 Task: Log work in the project AgileRapid for the issue 'Implement a new cloud-based procurement management system for a company with advanced procurement planning and purchasing features' spent time as '1w 6d 18h 57m' and remaining time as '3w 4d 6h 48m' and add a flag. Now add the issue to the epic 'Customer relationship management (CRM) system upgrade'. Log work in the project AgileRapid for the issue 'Integrate a new voice recognition feature into an existing mobile application to enhance user interaction and hands-free operation' spent time as '3w 5d 10h 42m' and remaining time as '5w 6d 23h 17m' and clone the issue. Now add the issue to the epic 'IT governance improvement'
Action: Mouse moved to (195, 63)
Screenshot: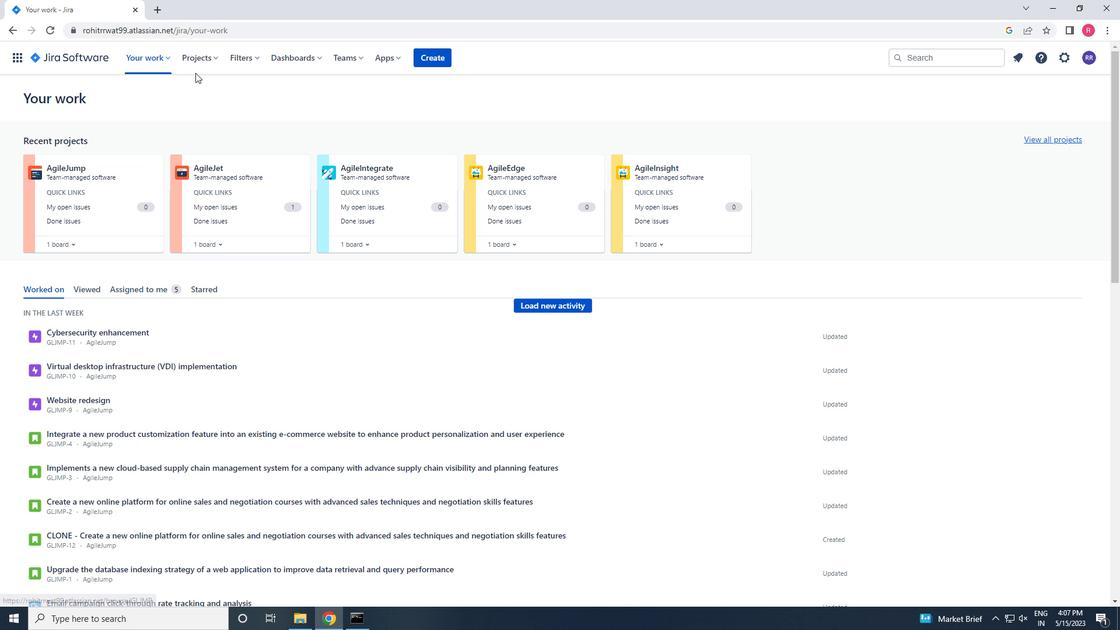 
Action: Mouse pressed left at (195, 63)
Screenshot: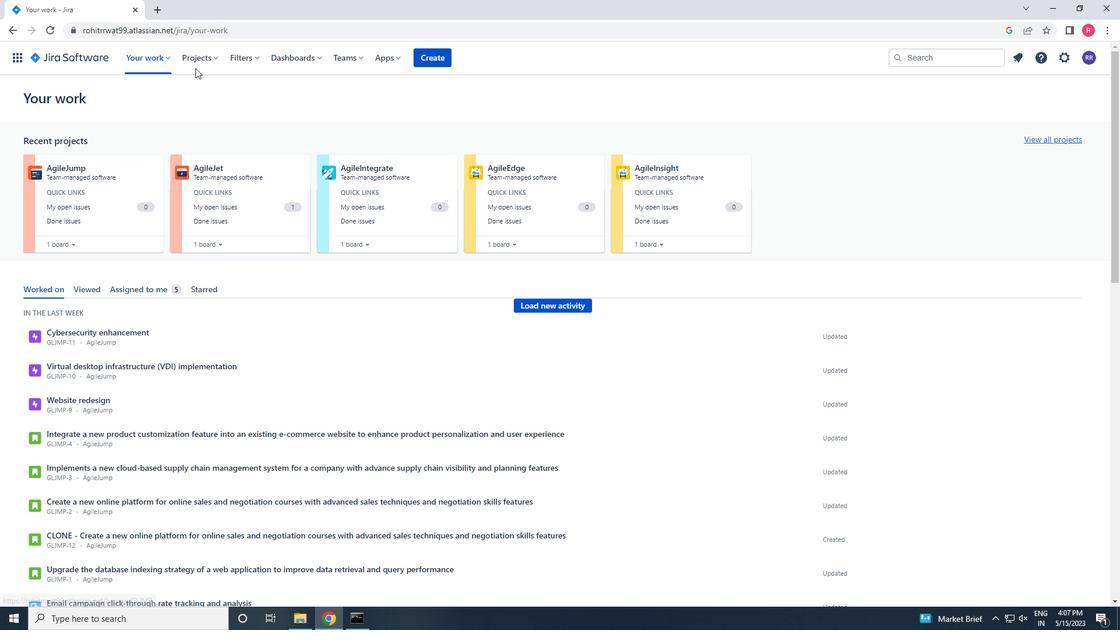 
Action: Mouse moved to (213, 117)
Screenshot: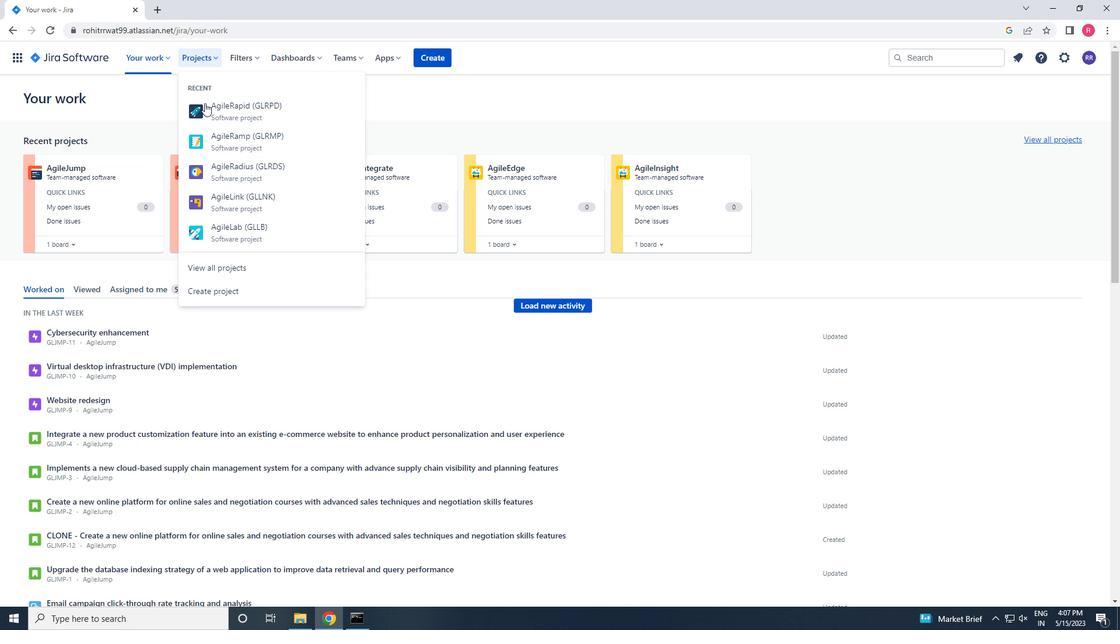
Action: Mouse pressed left at (213, 117)
Screenshot: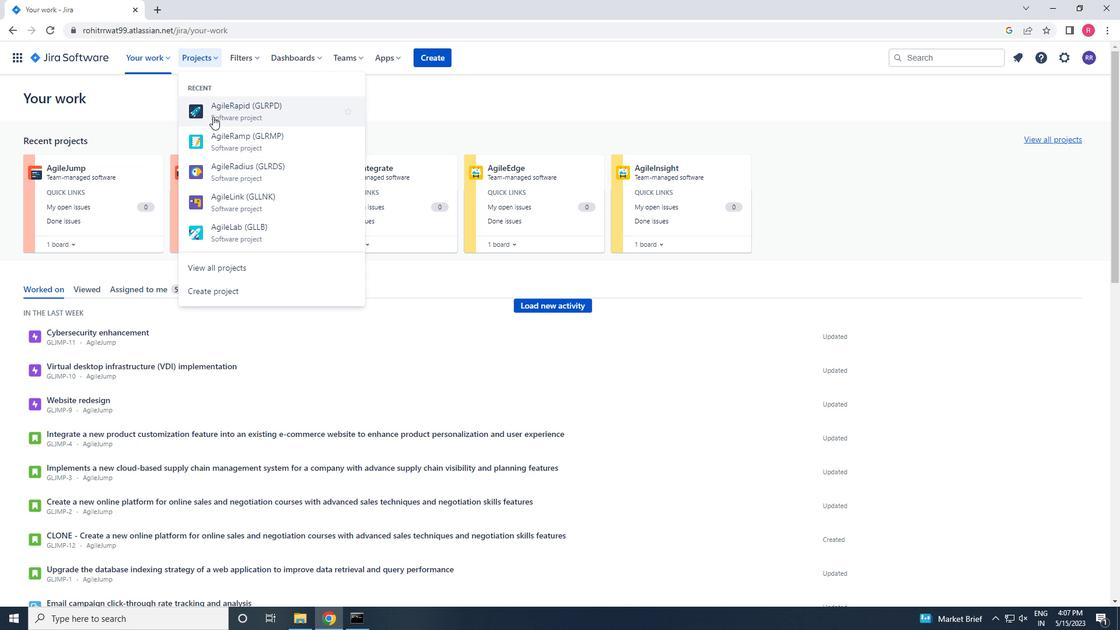 
Action: Mouse moved to (46, 174)
Screenshot: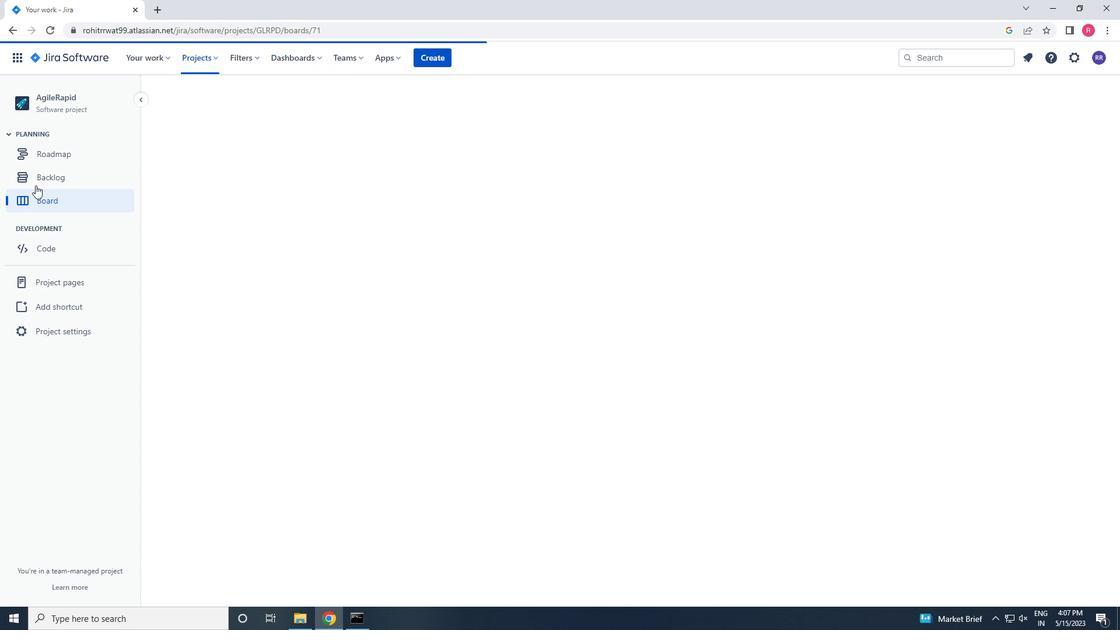 
Action: Mouse pressed left at (46, 174)
Screenshot: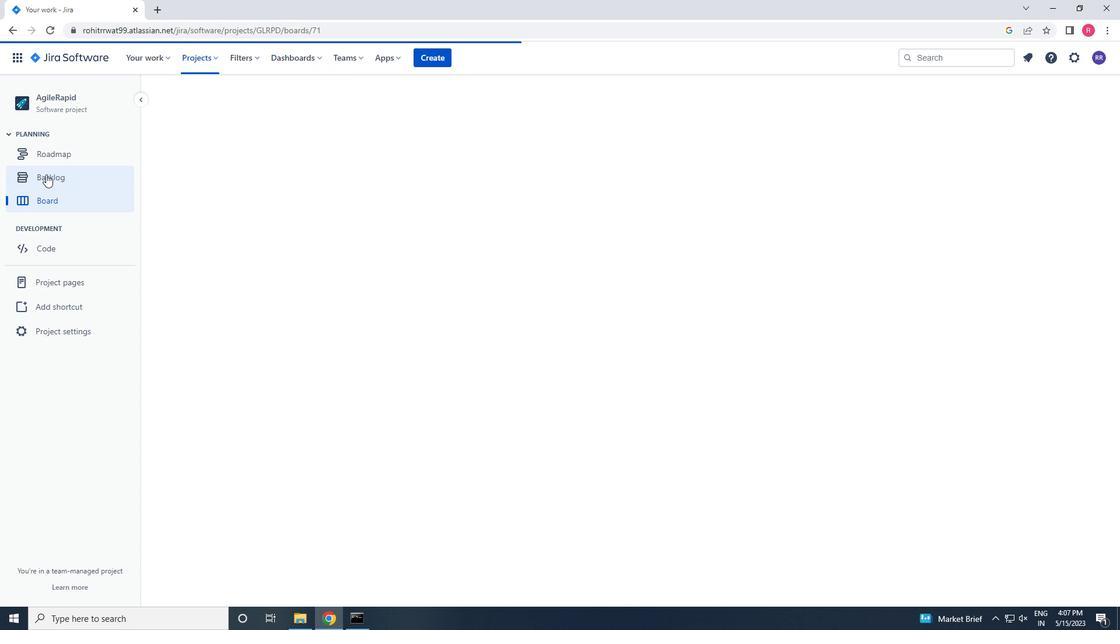 
Action: Mouse moved to (879, 220)
Screenshot: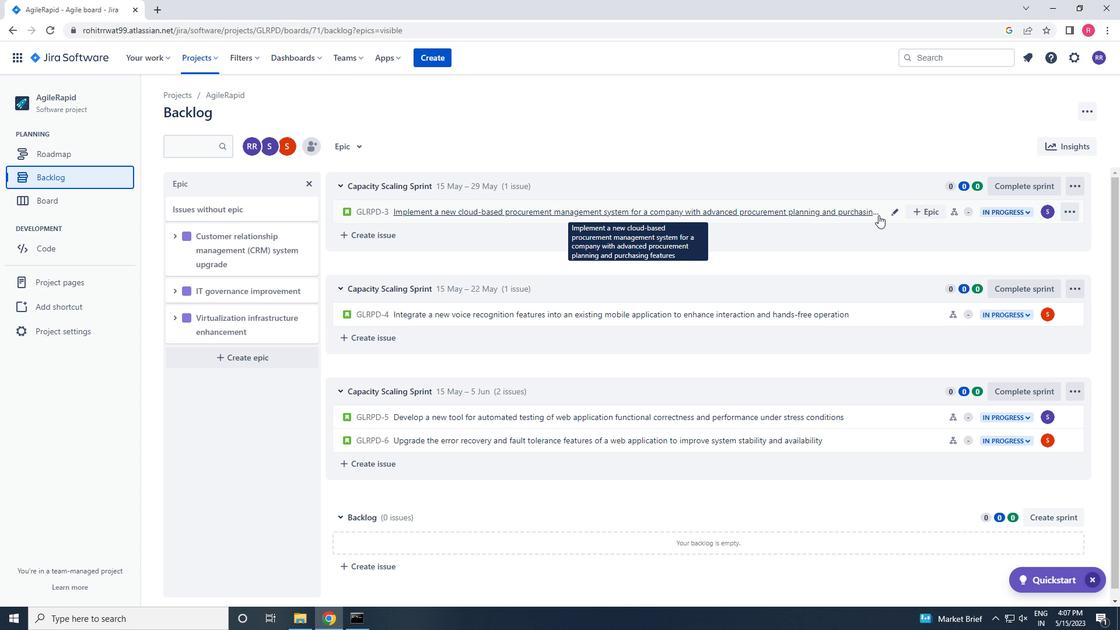 
Action: Mouse pressed left at (879, 220)
Screenshot: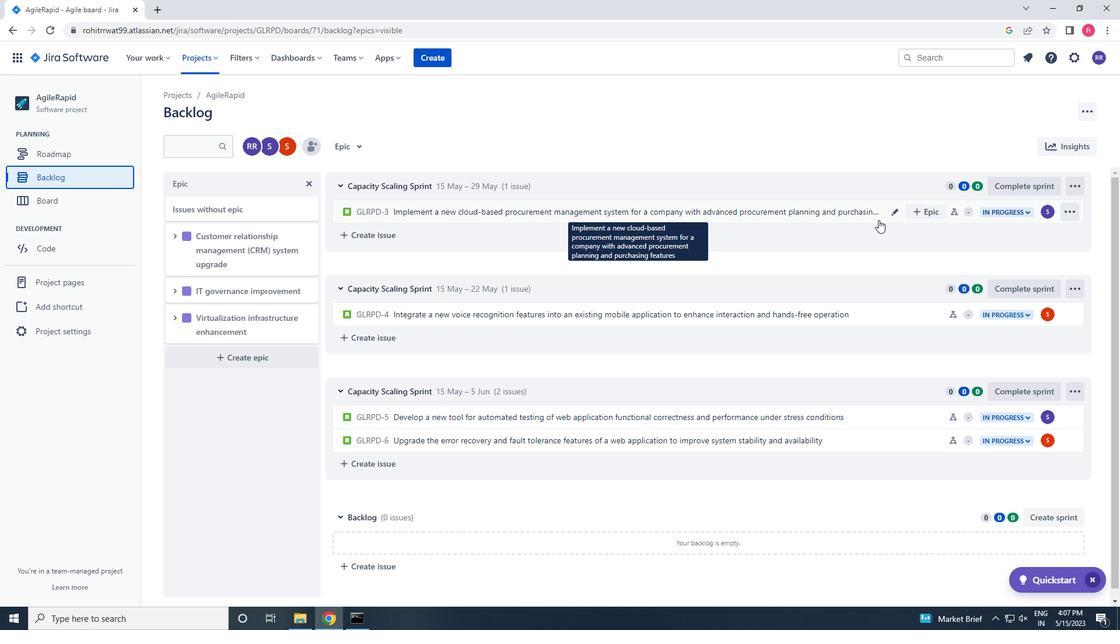 
Action: Mouse moved to (1089, 114)
Screenshot: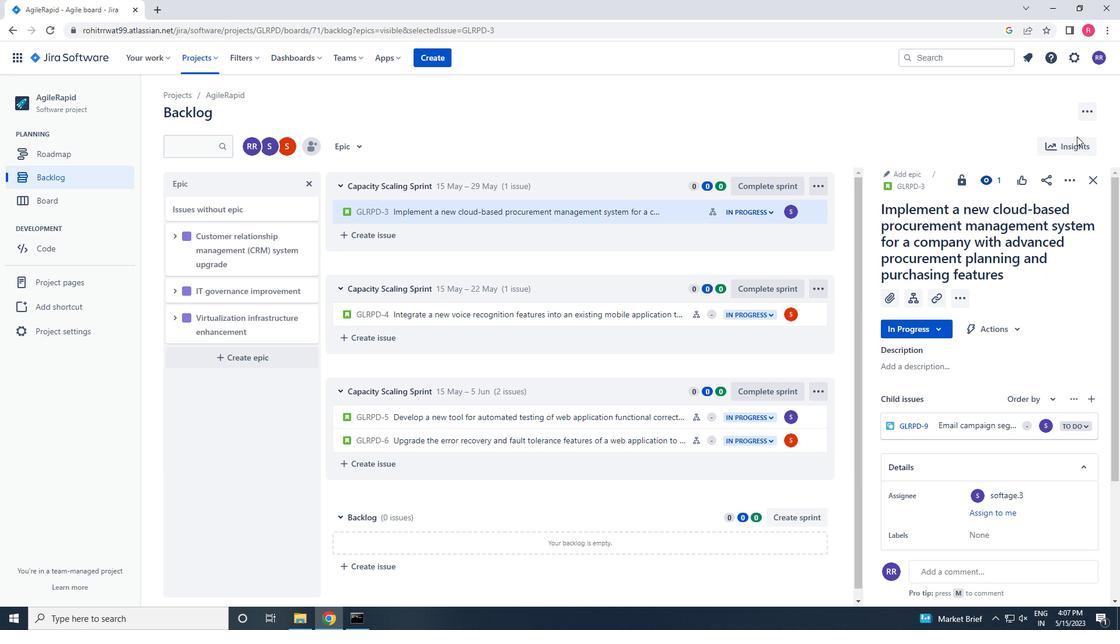 
Action: Mouse pressed left at (1089, 114)
Screenshot: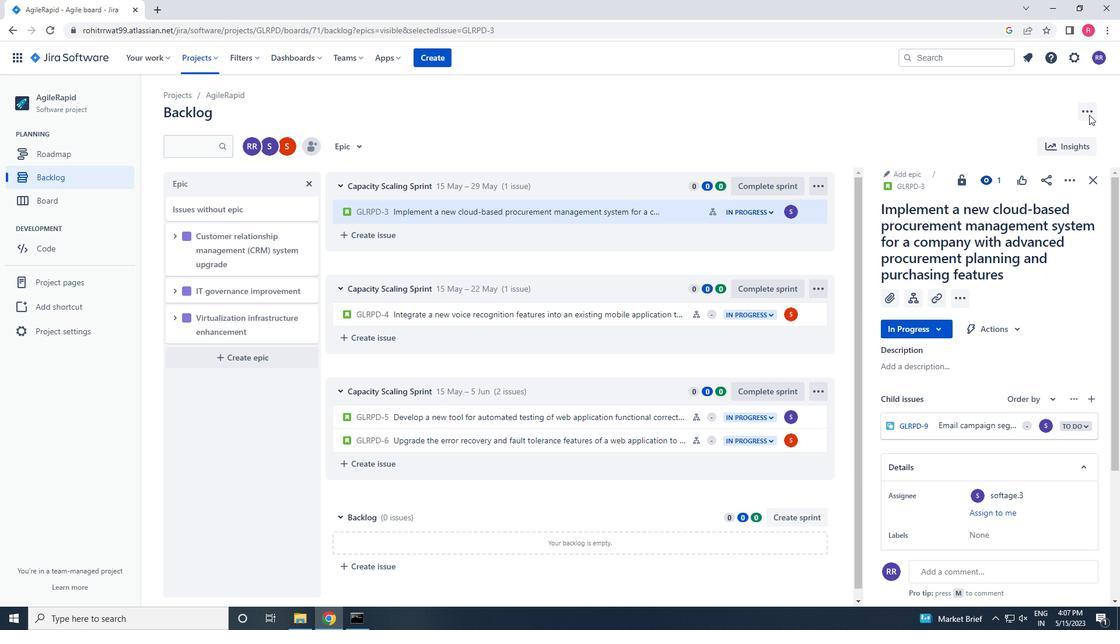 
Action: Mouse moved to (1074, 176)
Screenshot: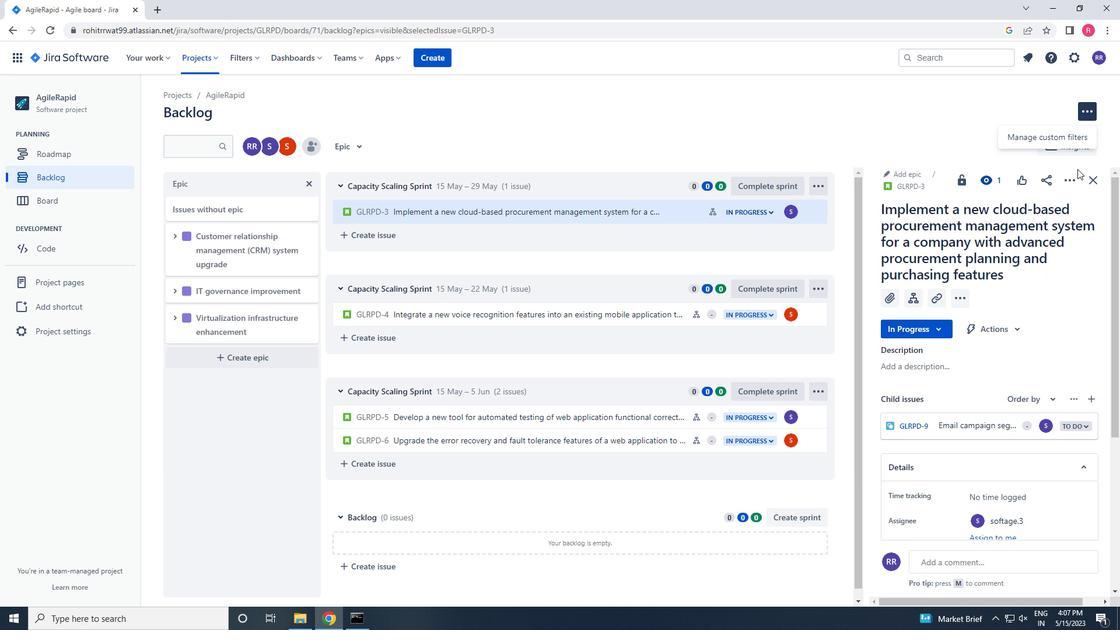 
Action: Mouse pressed left at (1074, 176)
Screenshot: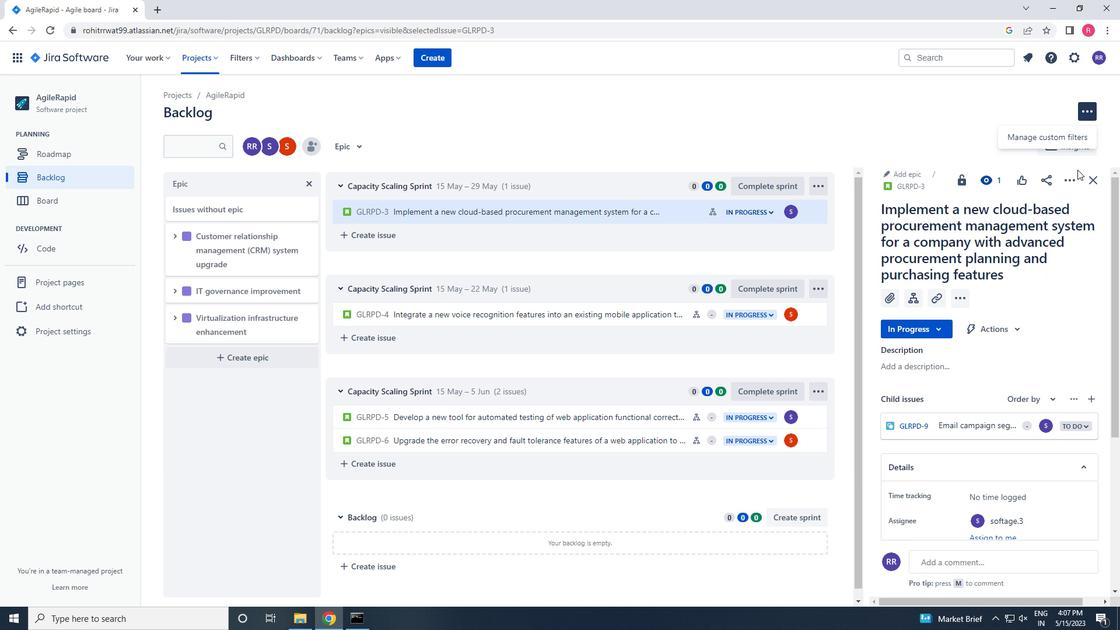 
Action: Mouse moved to (1000, 211)
Screenshot: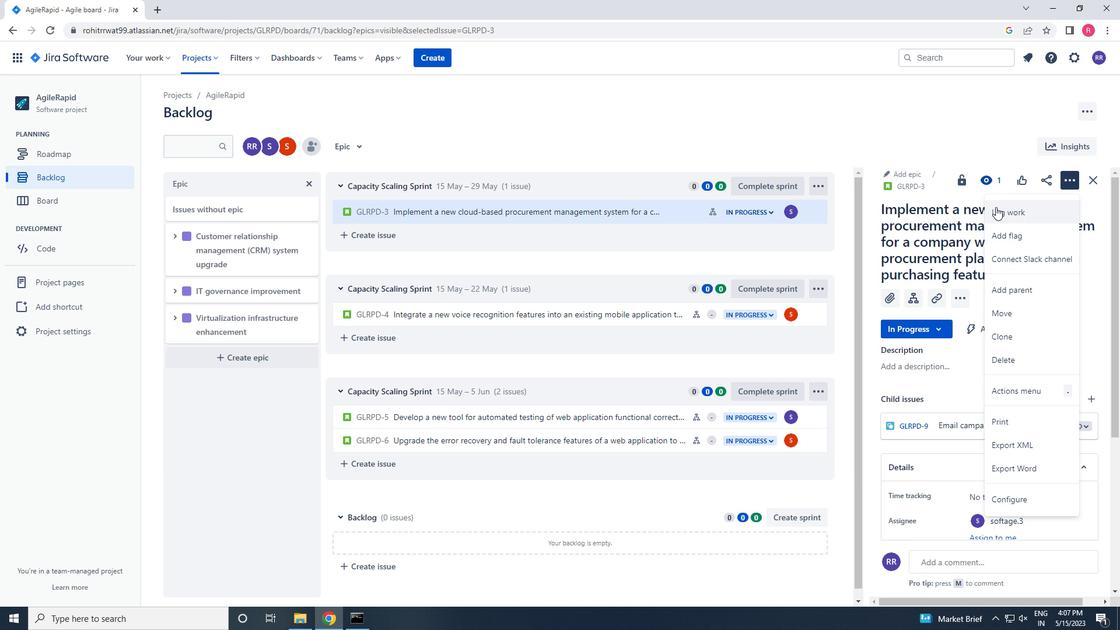 
Action: Mouse pressed left at (1000, 211)
Screenshot: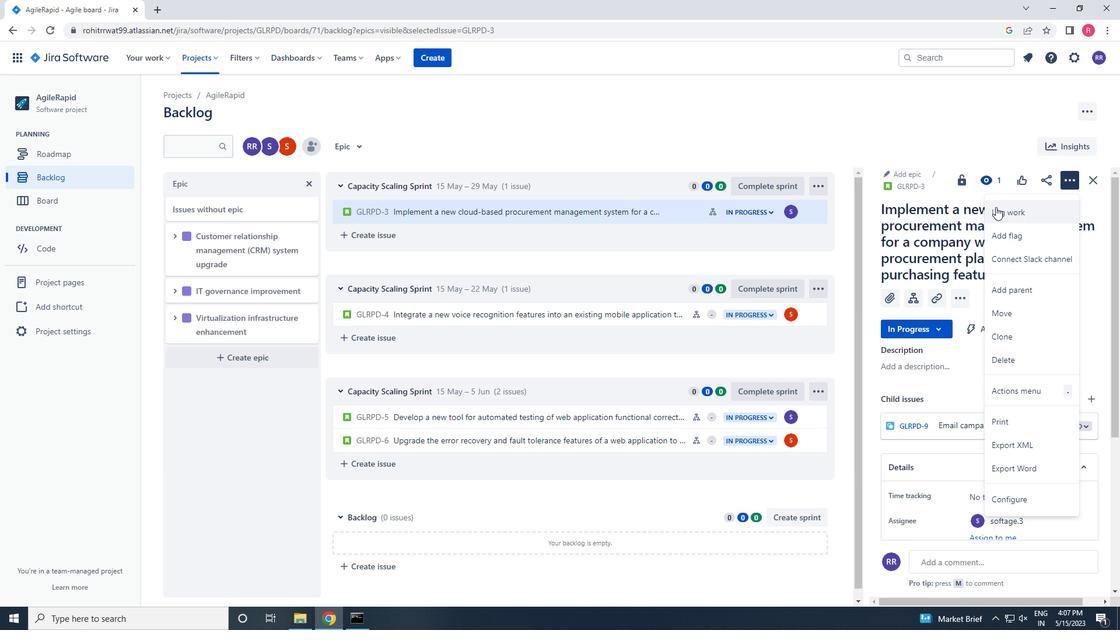 
Action: Mouse moved to (1001, 212)
Screenshot: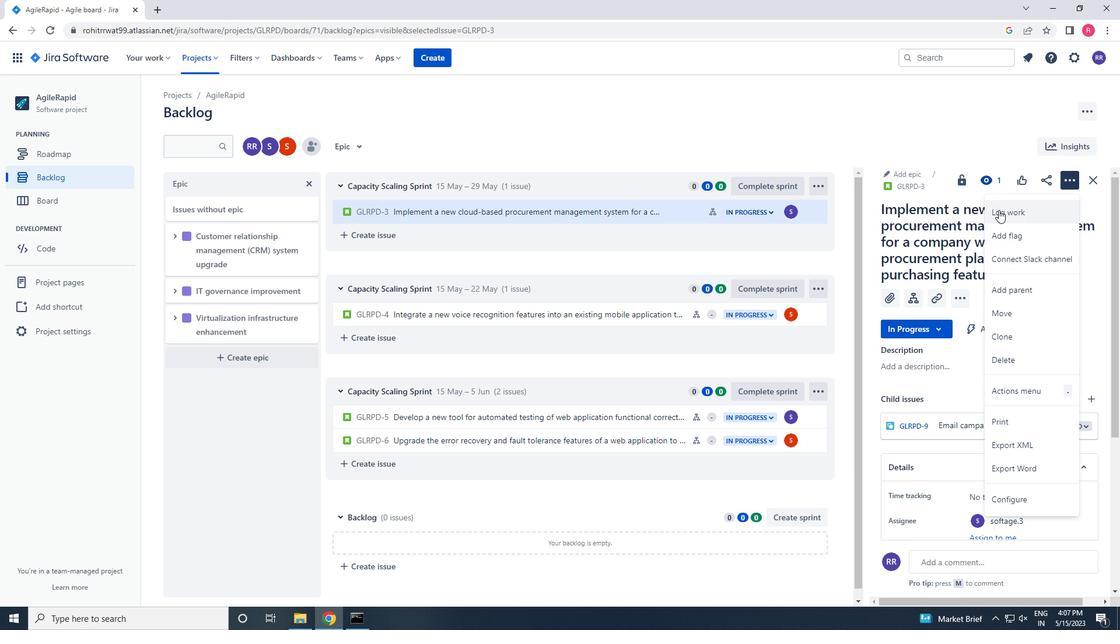 
Action: Key pressed 1w<Key.space>6d<Key.space>18h<Key.space>57m<Key.tab>3w<Key.space>4d<Key.space>6g<Key.backspace>h<Key.space>48m
Screenshot: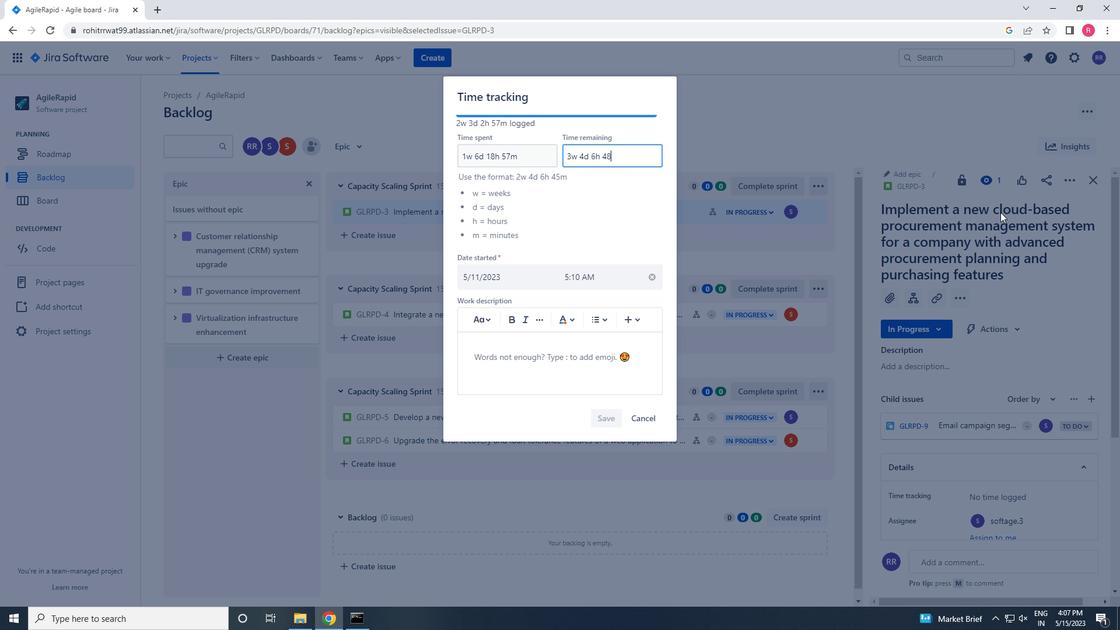 
Action: Mouse moved to (600, 416)
Screenshot: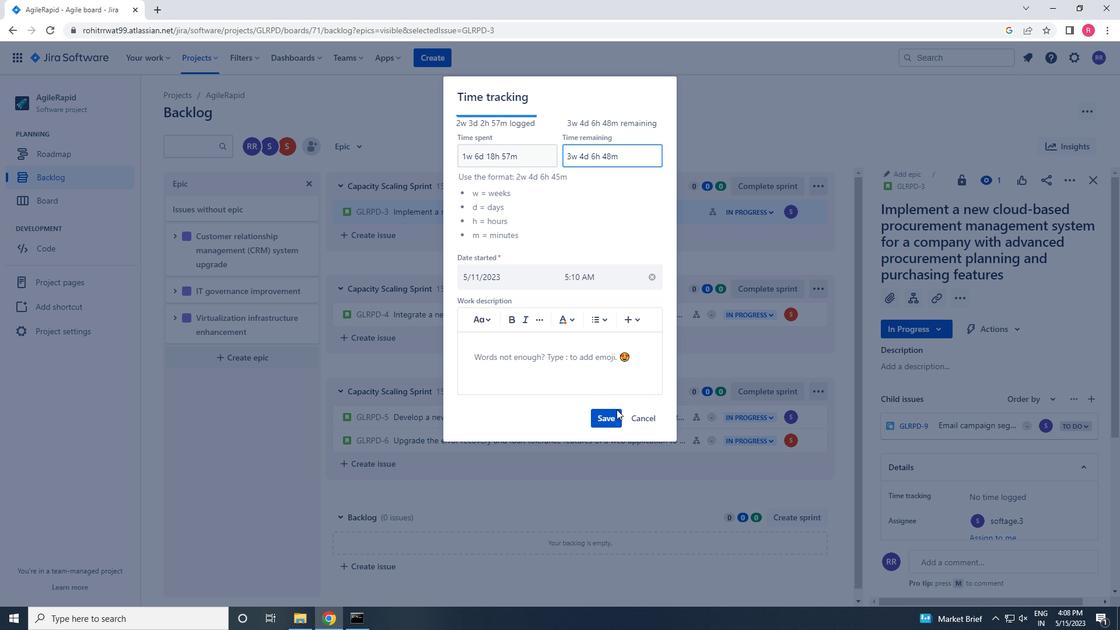 
Action: Mouse pressed left at (600, 416)
Screenshot: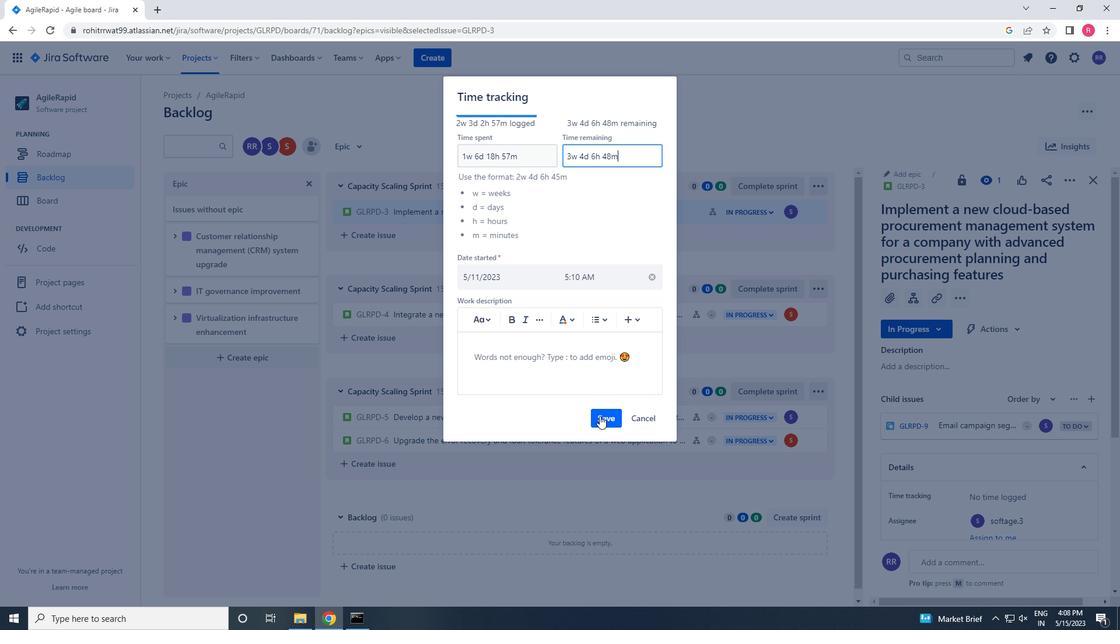 
Action: Mouse moved to (1087, 179)
Screenshot: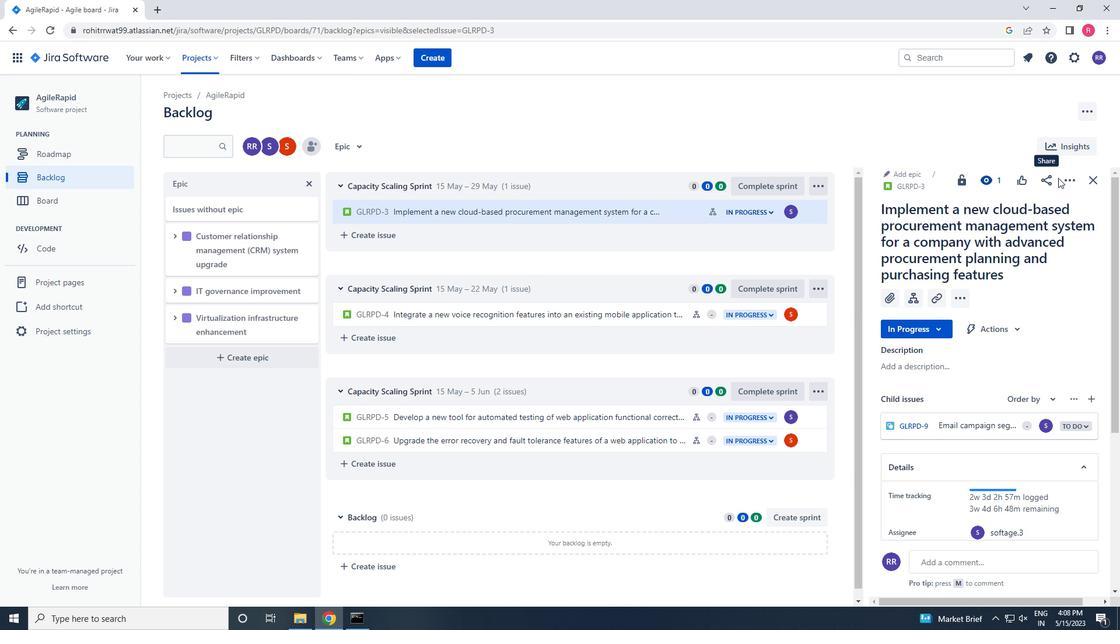 
Action: Mouse pressed left at (1087, 179)
Screenshot: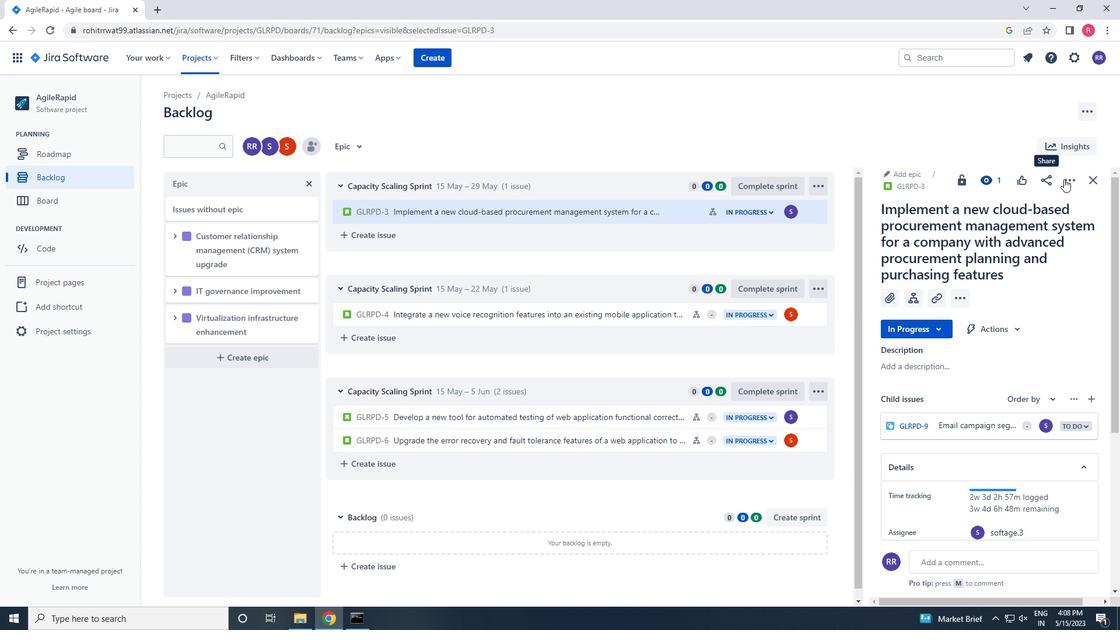 
Action: Mouse moved to (929, 221)
Screenshot: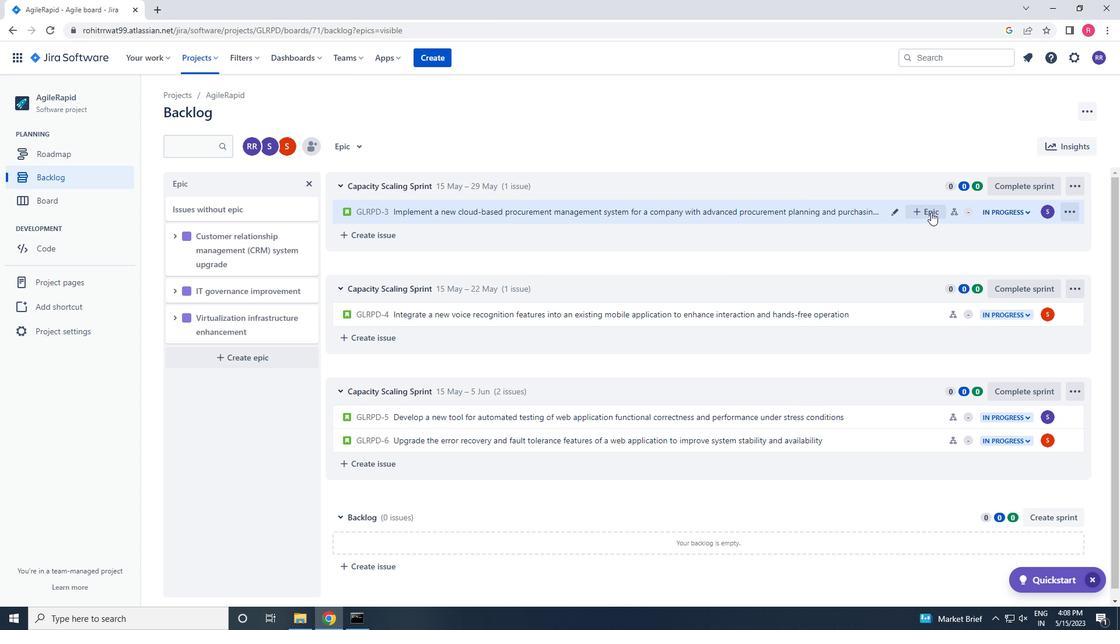 
Action: Mouse pressed left at (929, 221)
Screenshot: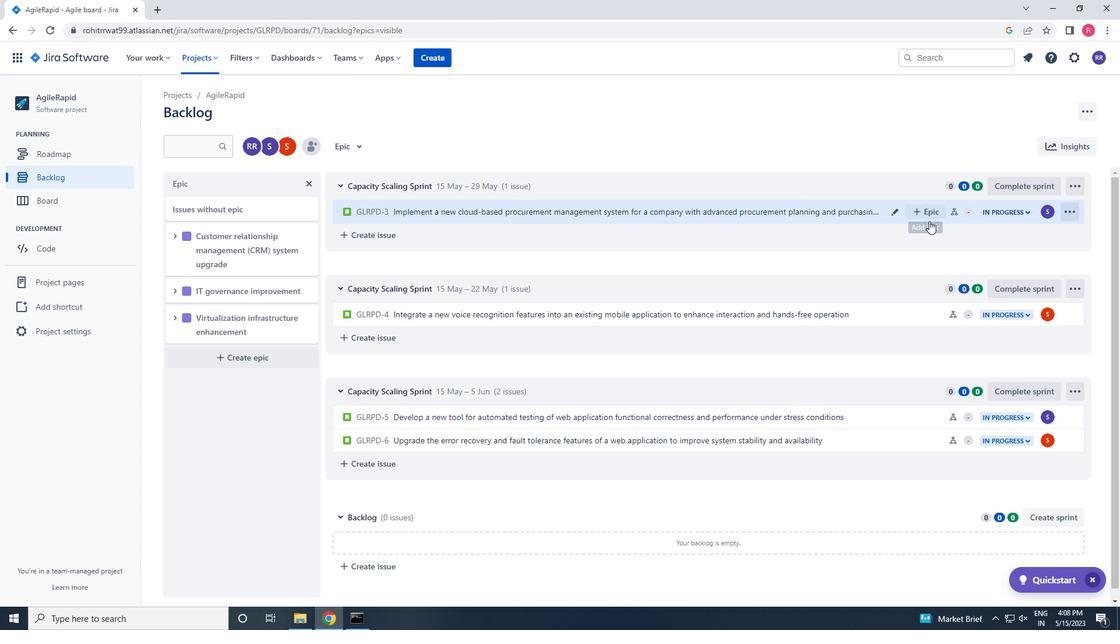 
Action: Mouse moved to (1067, 174)
Screenshot: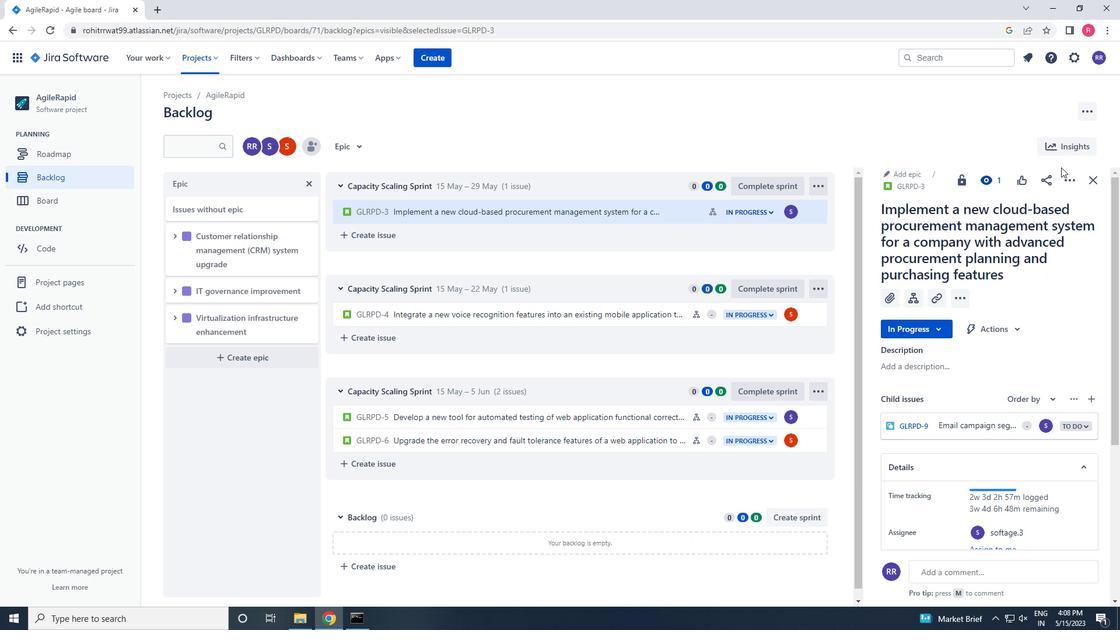 
Action: Mouse pressed left at (1067, 174)
Screenshot: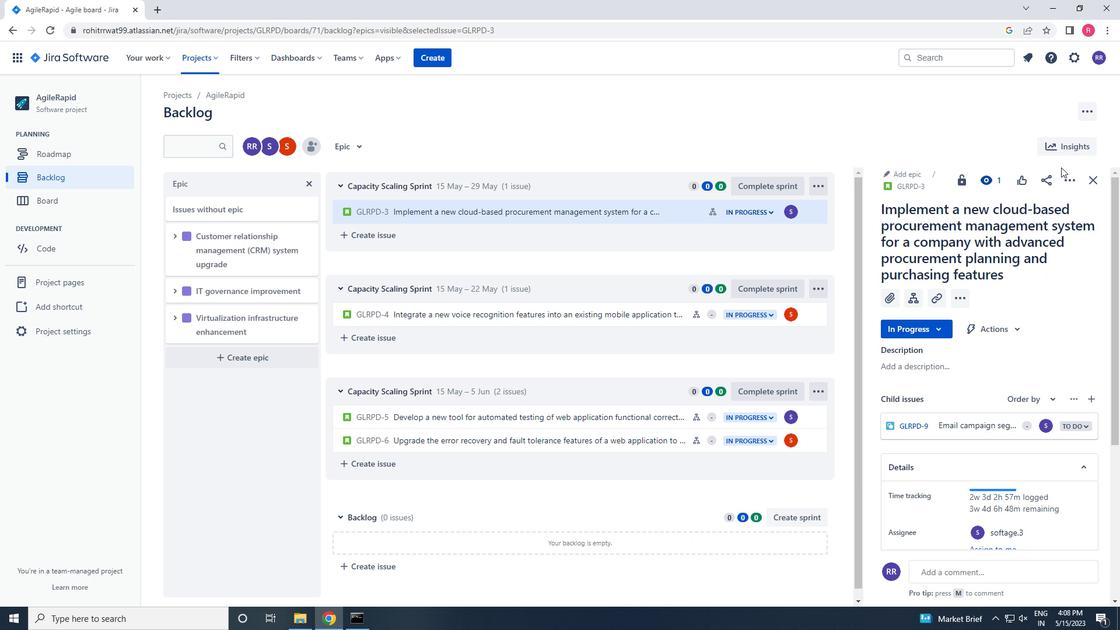 
Action: Mouse moved to (1003, 212)
Screenshot: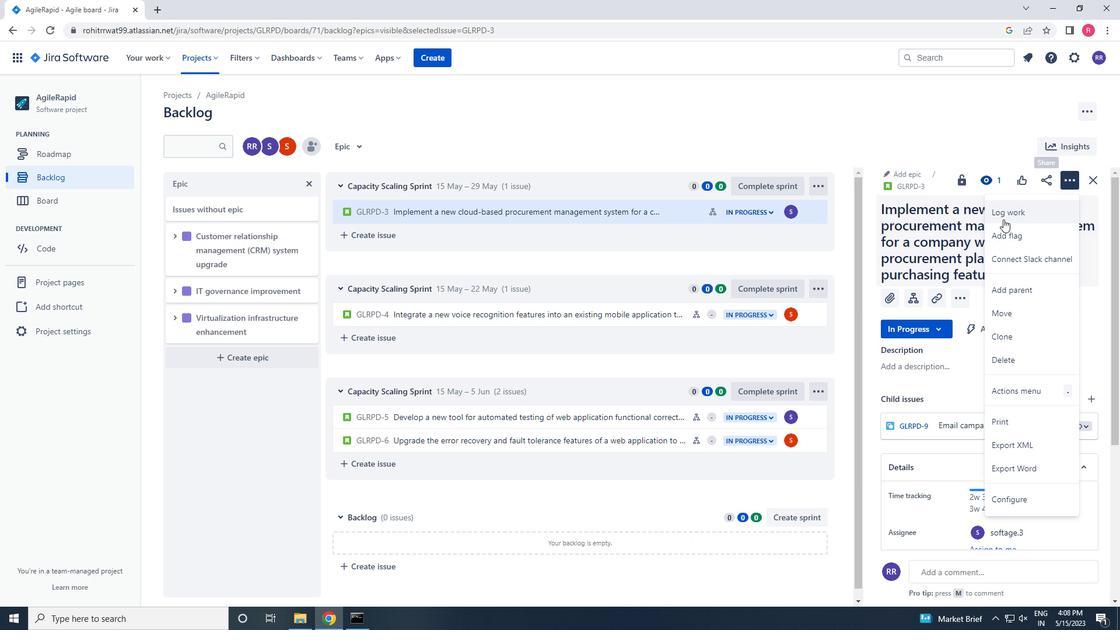 
Action: Mouse pressed left at (1003, 212)
Screenshot: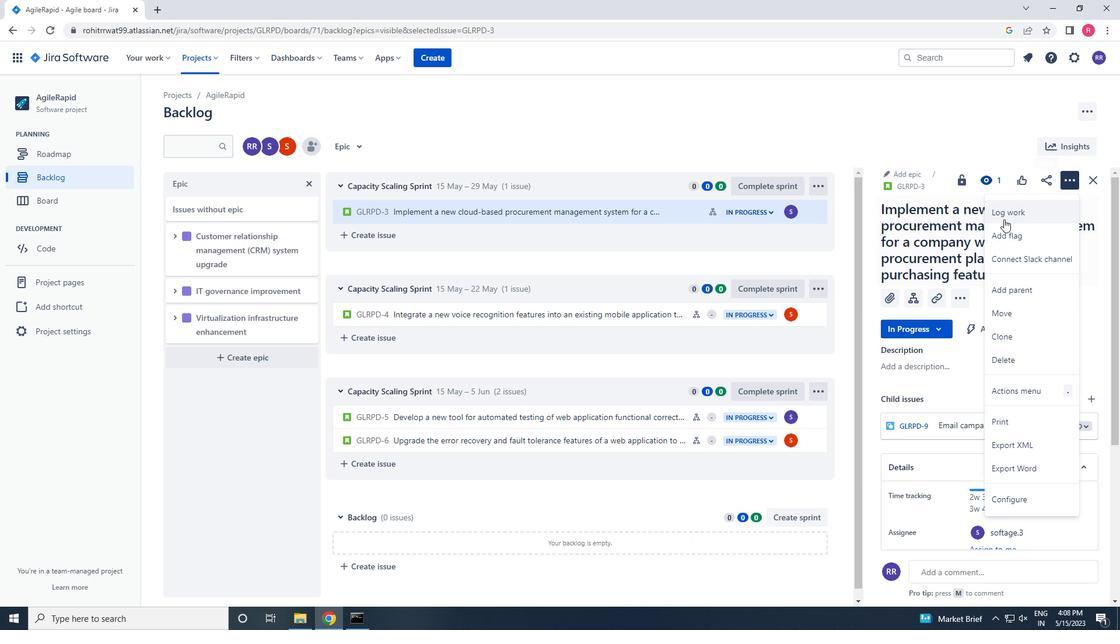 
Action: Mouse moved to (619, 215)
Screenshot: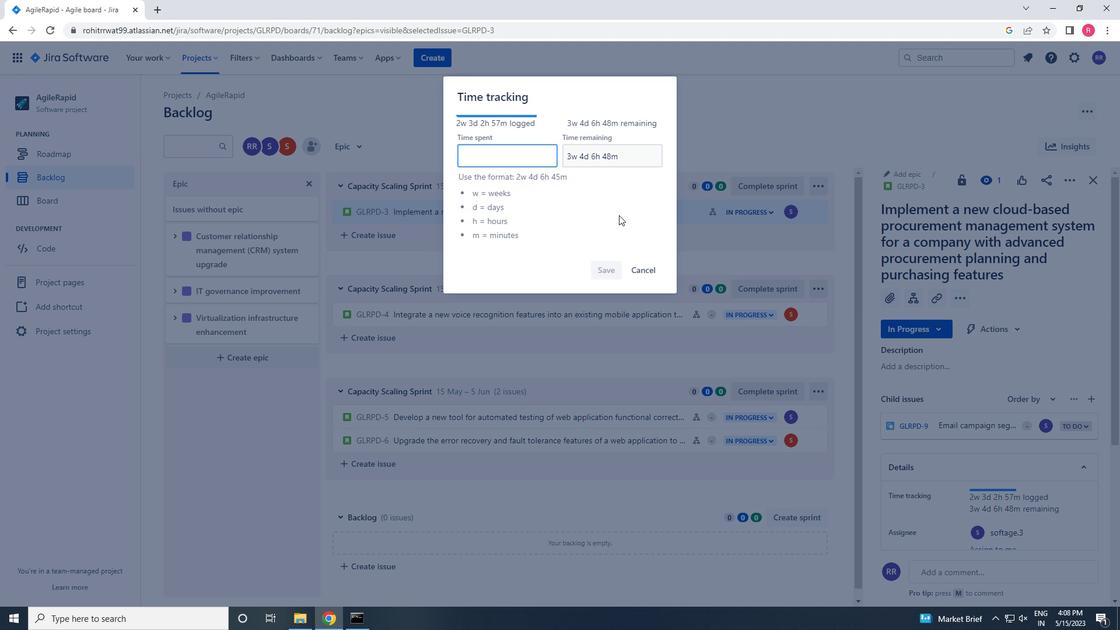 
Action: Key pressed 1w<Key.space>6d<Key.space>18h<Key.space>57m
Screenshot: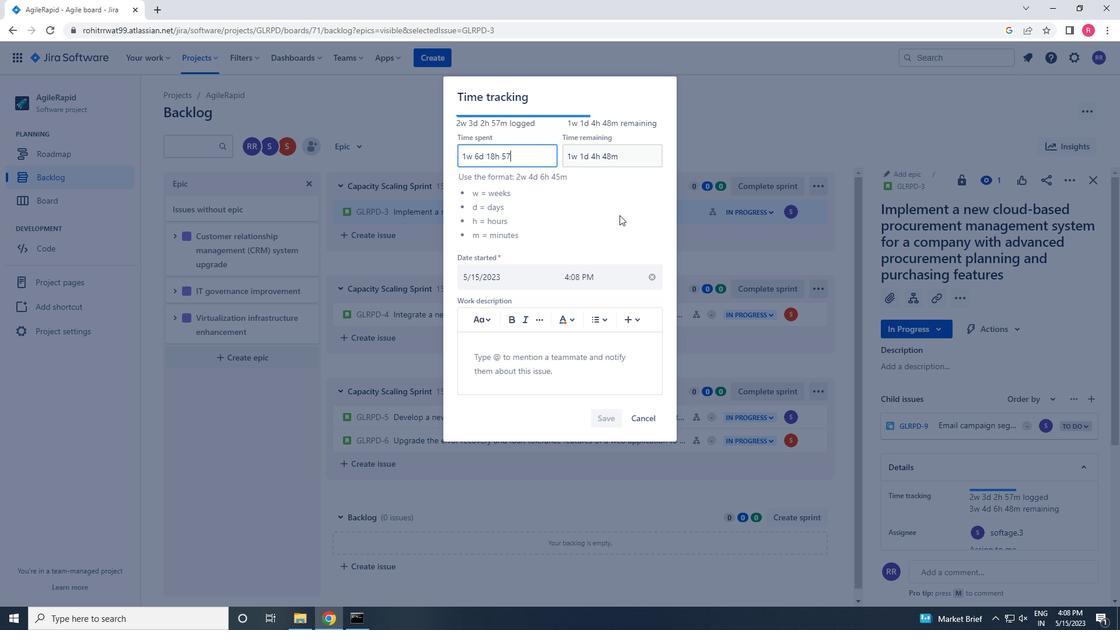 
Action: Mouse moved to (622, 161)
Screenshot: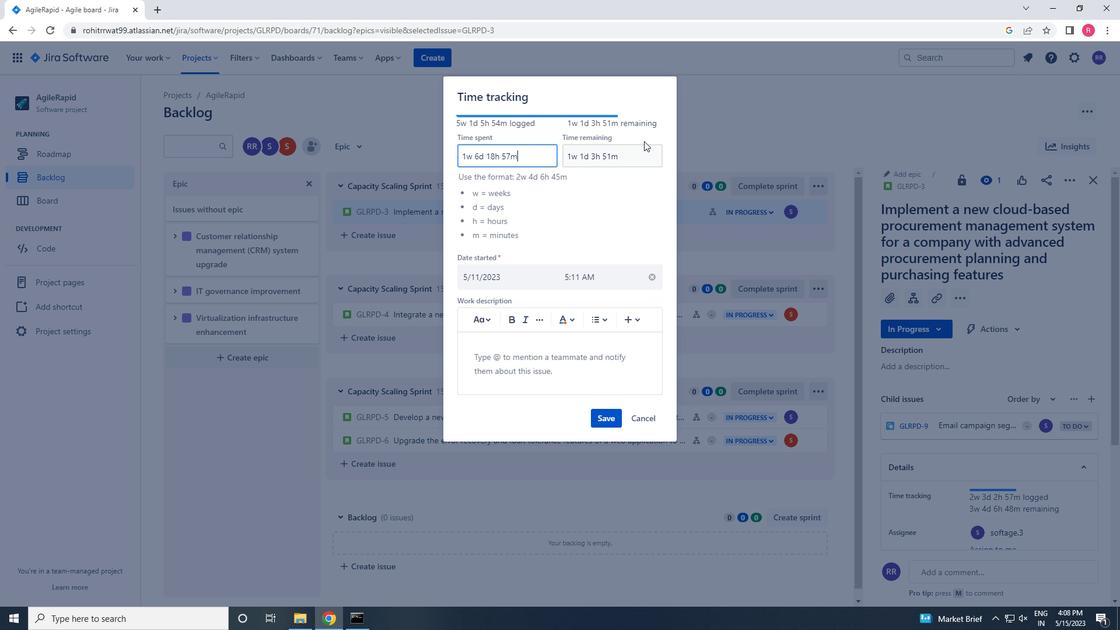 
Action: Mouse pressed left at (622, 161)
Screenshot: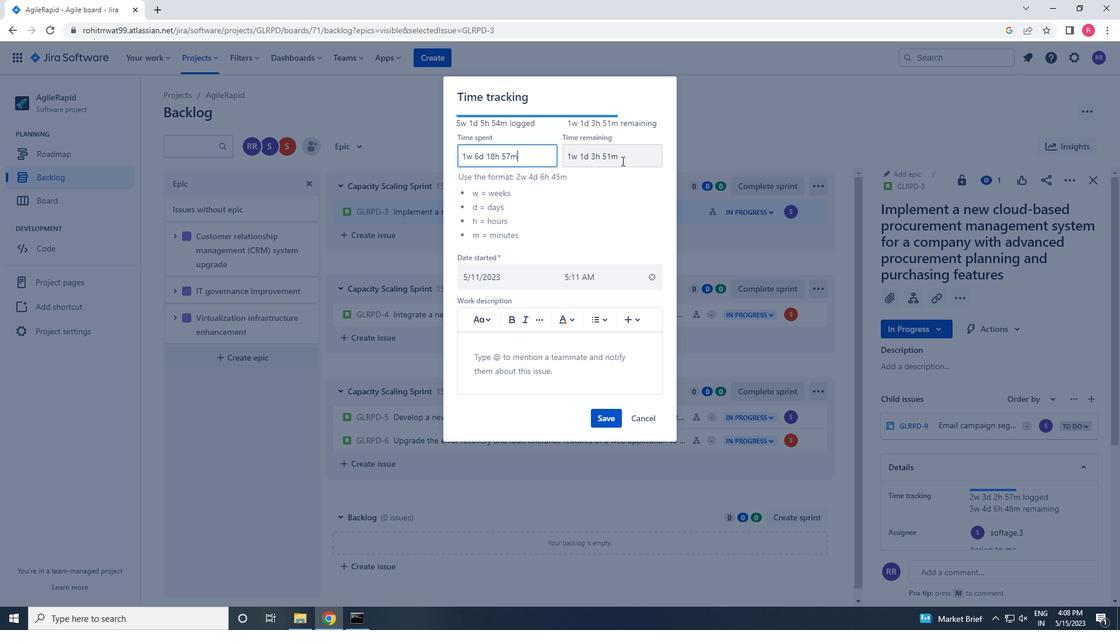 
Action: Key pressed <Key.backspace><Key.backspace><Key.backspace><Key.backspace><Key.backspace><Key.backspace><Key.backspace><Key.backspace><Key.backspace><Key.backspace><Key.backspace><Key.backspace><Key.backspace><Key.backspace><Key.backspace><Key.backspace><Key.backspace><Key.backspace><Key.backspace><Key.backspace><Key.backspace><Key.backspace><Key.backspace><Key.backspace><Key.backspace><Key.backspace><Key.backspace><Key.backspace><Key.backspace><Key.backspace><Key.backspace><Key.backspace><Key.backspace><Key.backspace><Key.backspace><Key.backspace><Key.backspace><Key.backspace><Key.backspace><Key.backspace><Key.backspace><Key.backspace><Key.backspace>3w<Key.space>4d<Key.space>6h<Key.space>48m
Screenshot: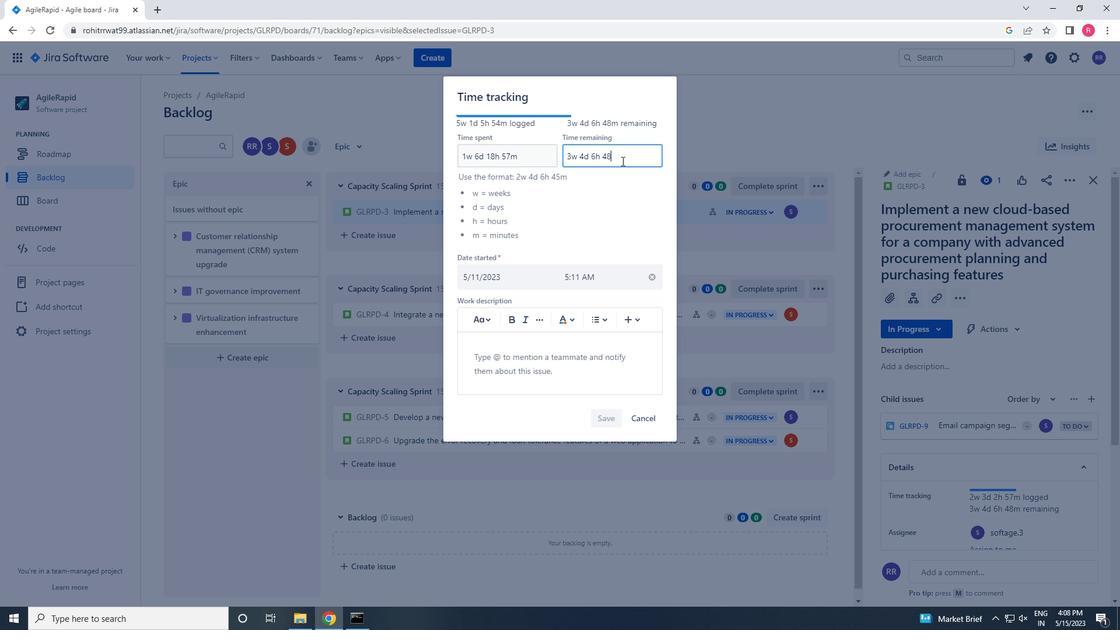 
Action: Mouse moved to (607, 422)
Screenshot: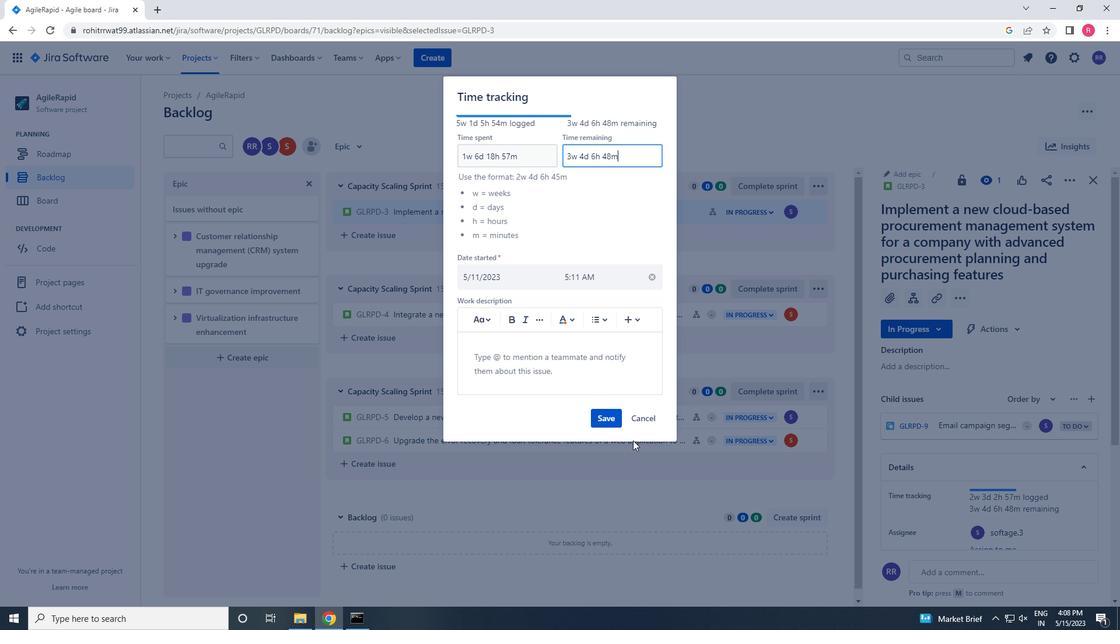 
Action: Mouse pressed left at (607, 422)
Screenshot: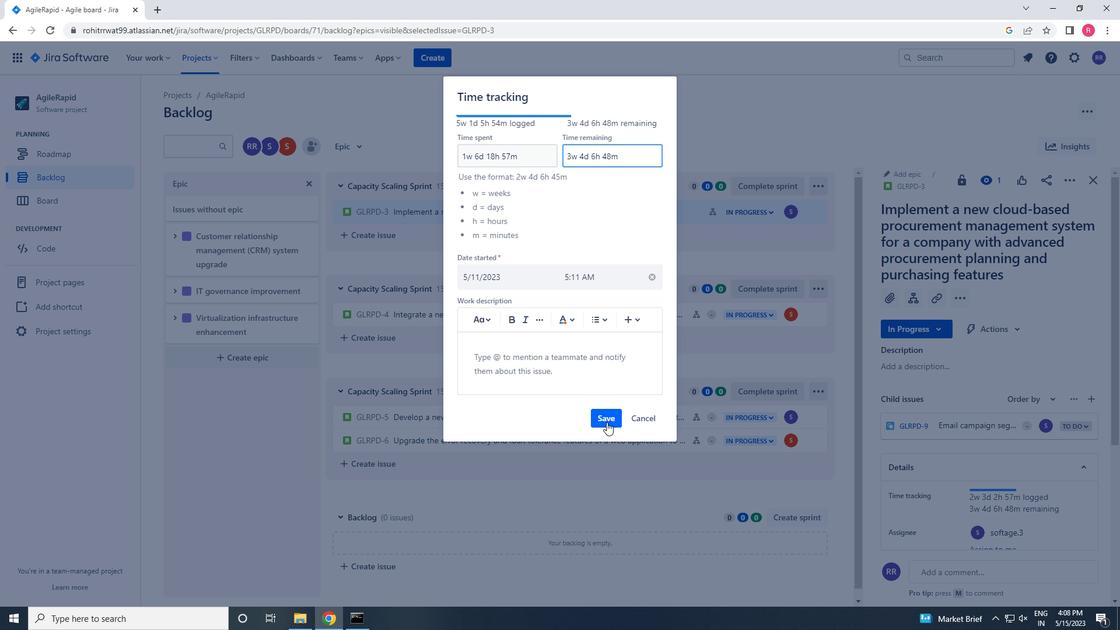 
Action: Mouse moved to (1071, 179)
Screenshot: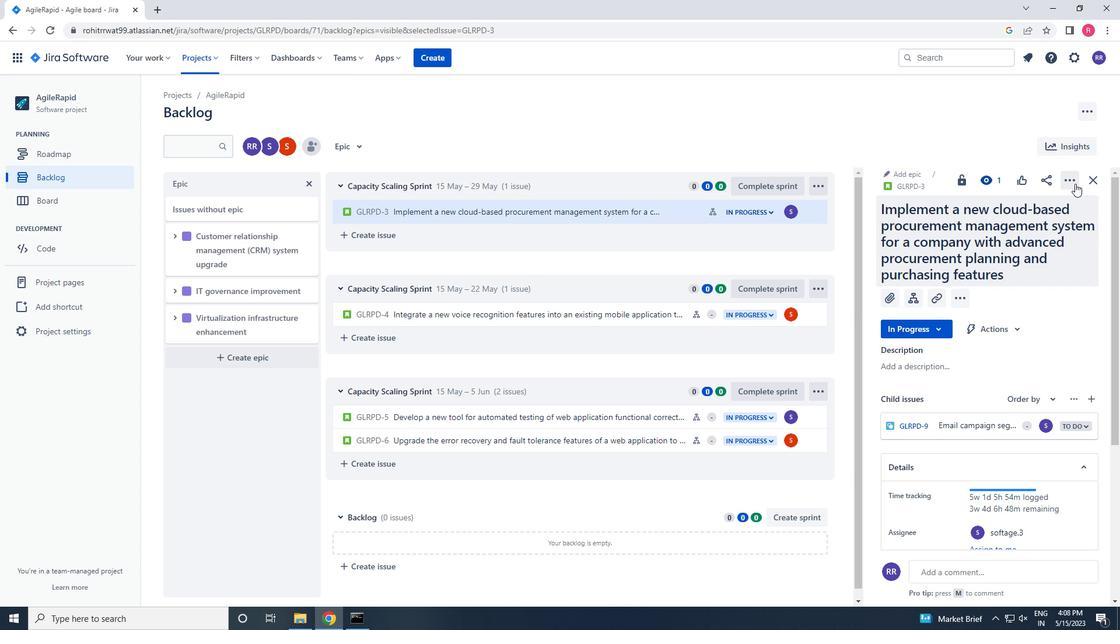 
Action: Mouse pressed left at (1071, 179)
Screenshot: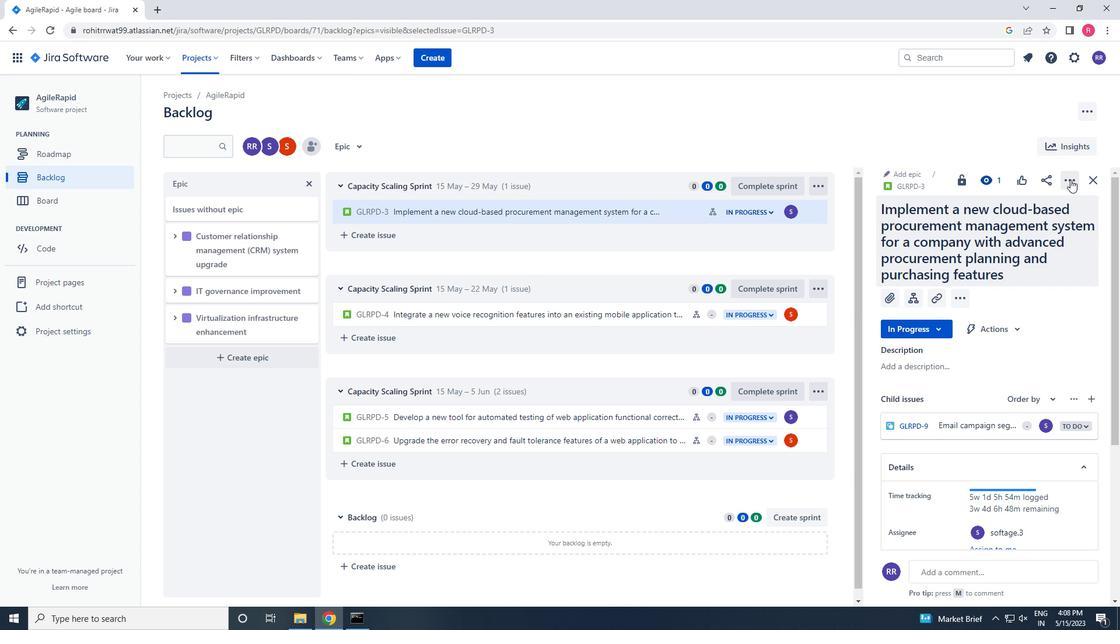 
Action: Mouse moved to (1012, 241)
Screenshot: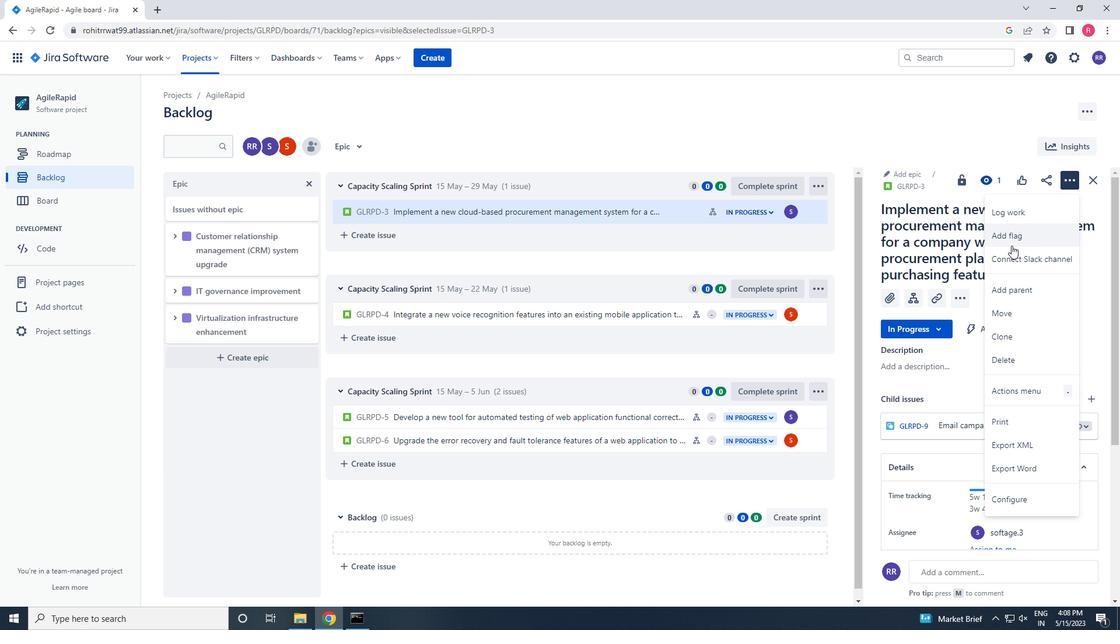 
Action: Mouse pressed left at (1012, 241)
Screenshot: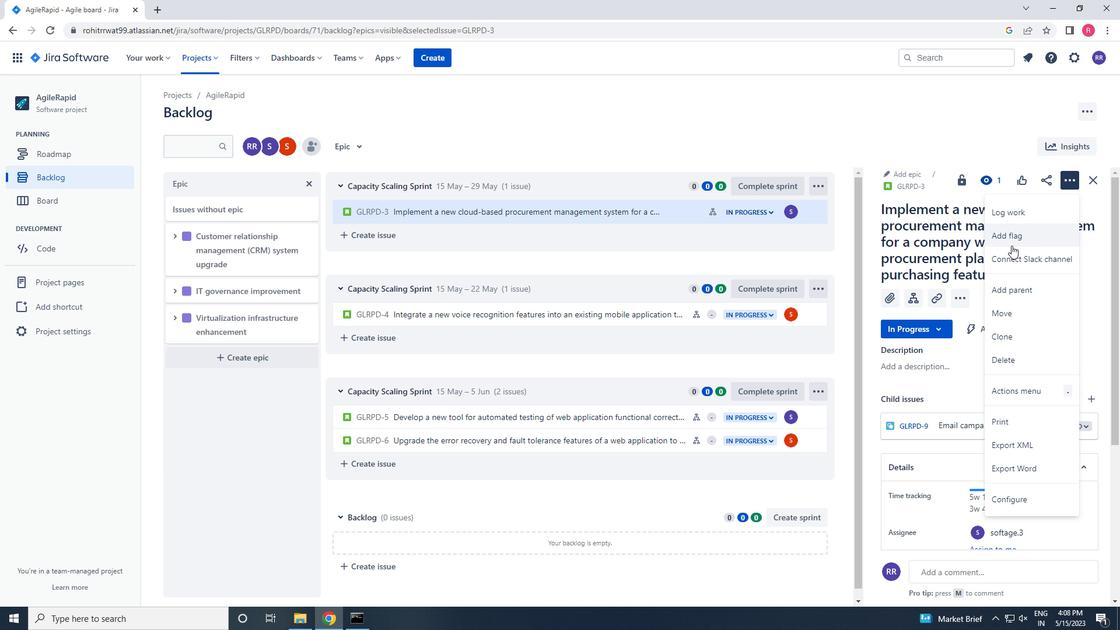 
Action: Mouse moved to (670, 217)
Screenshot: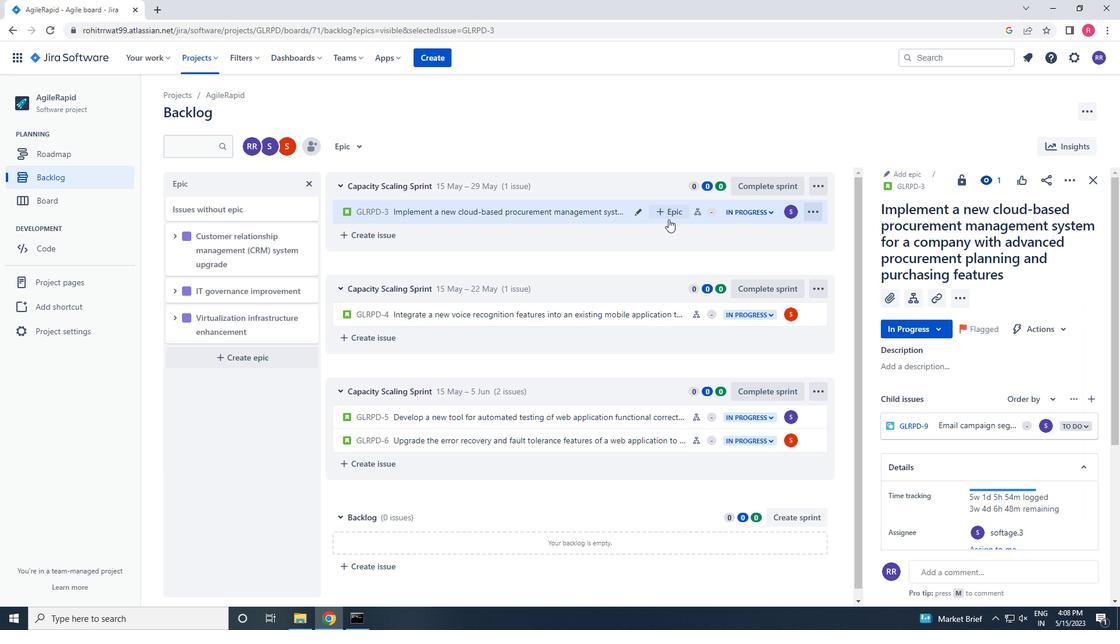 
Action: Mouse pressed left at (670, 217)
Screenshot: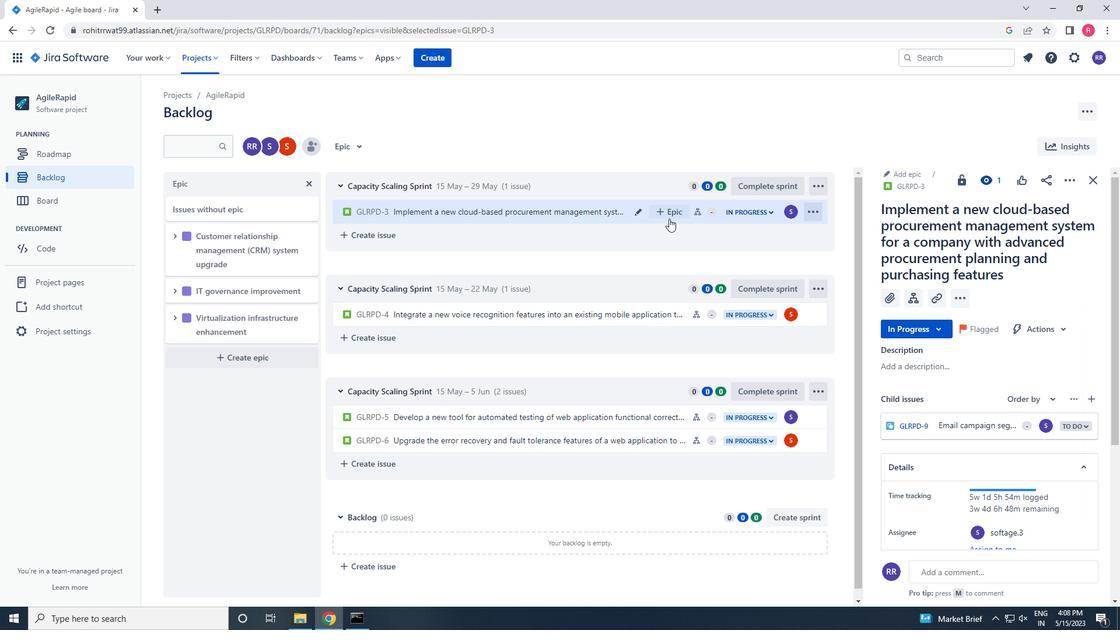 
Action: Mouse moved to (682, 301)
Screenshot: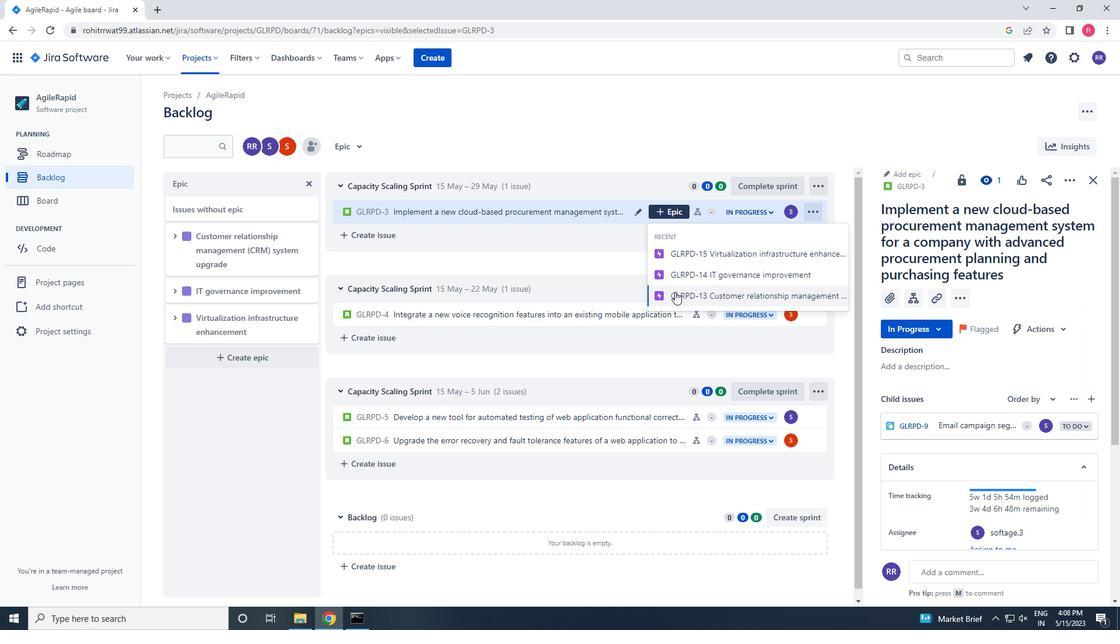 
Action: Mouse pressed left at (682, 301)
Screenshot: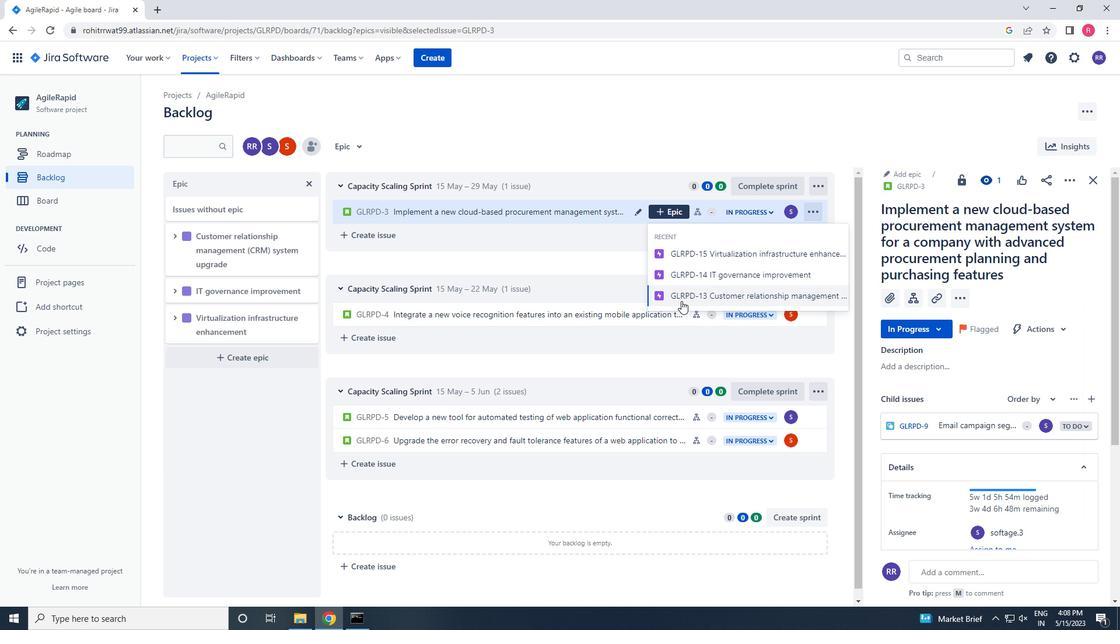 
Action: Mouse moved to (643, 321)
Screenshot: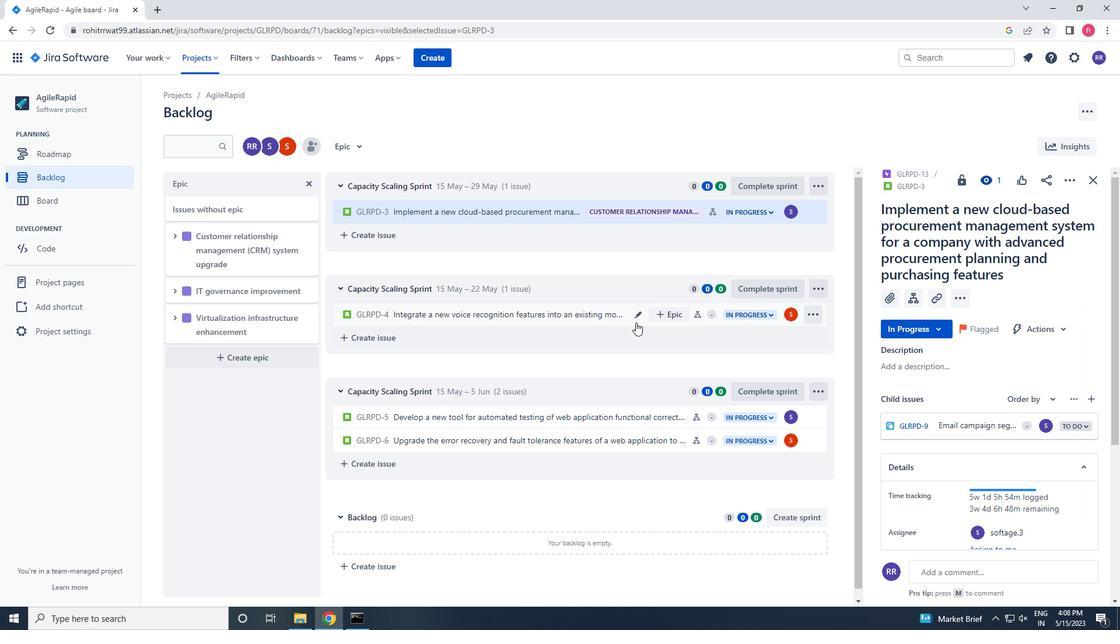 
Action: Mouse pressed left at (643, 321)
Screenshot: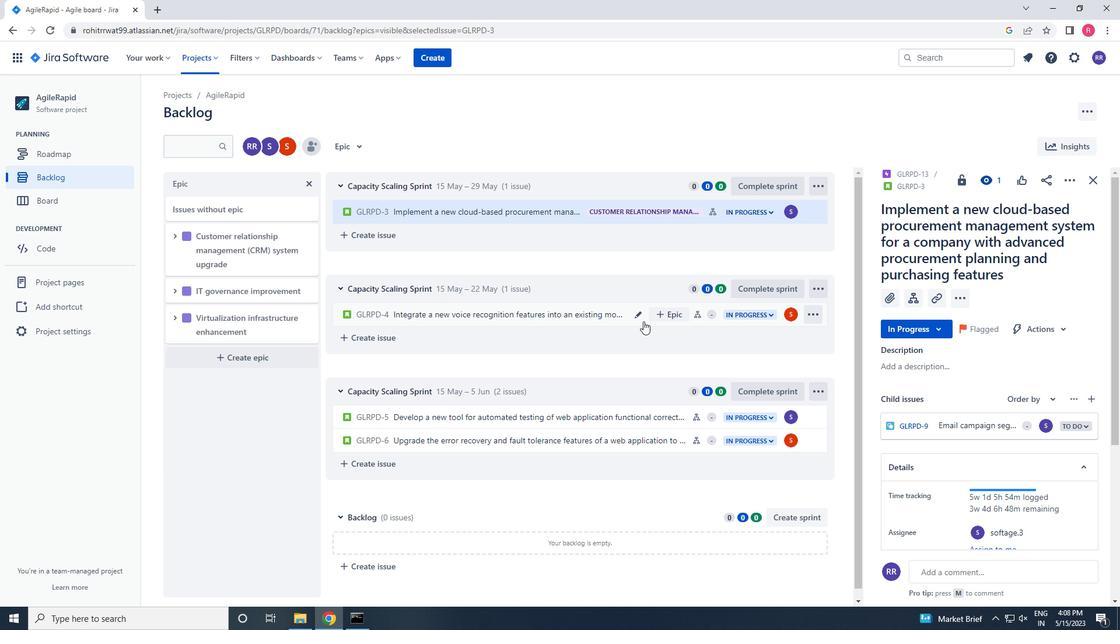 
Action: Mouse moved to (1072, 178)
Screenshot: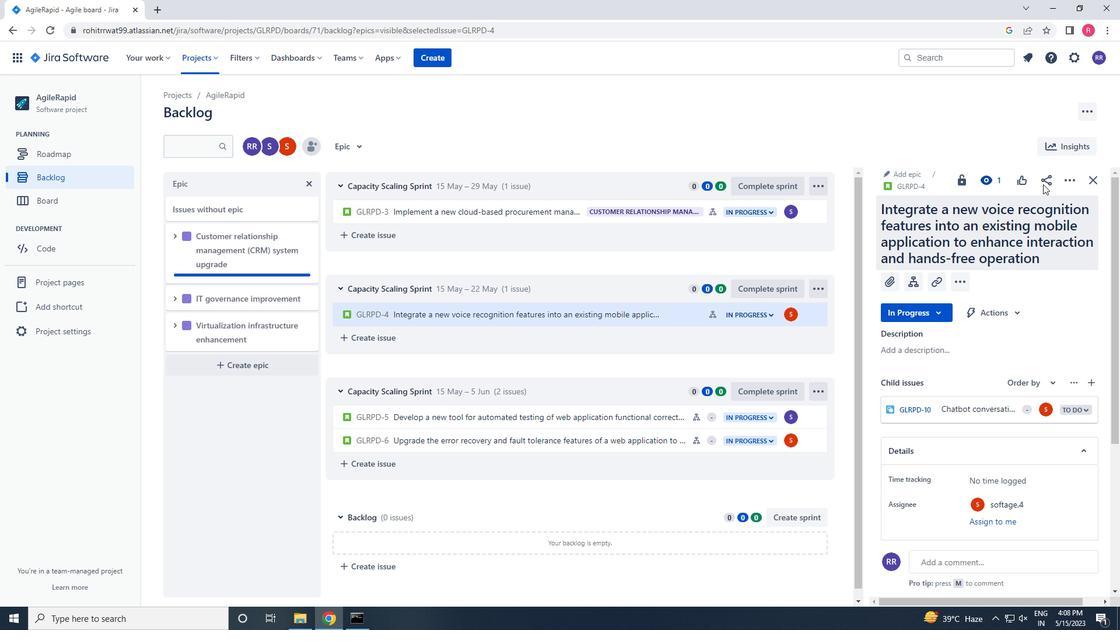 
Action: Mouse pressed left at (1072, 178)
Screenshot: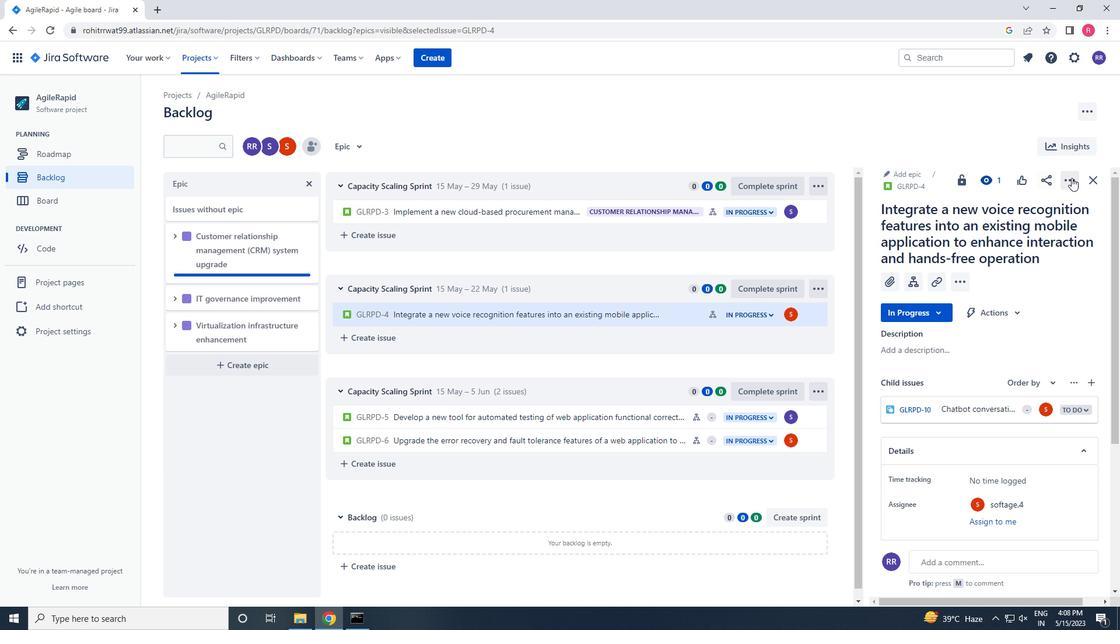 
Action: Mouse moved to (1025, 213)
Screenshot: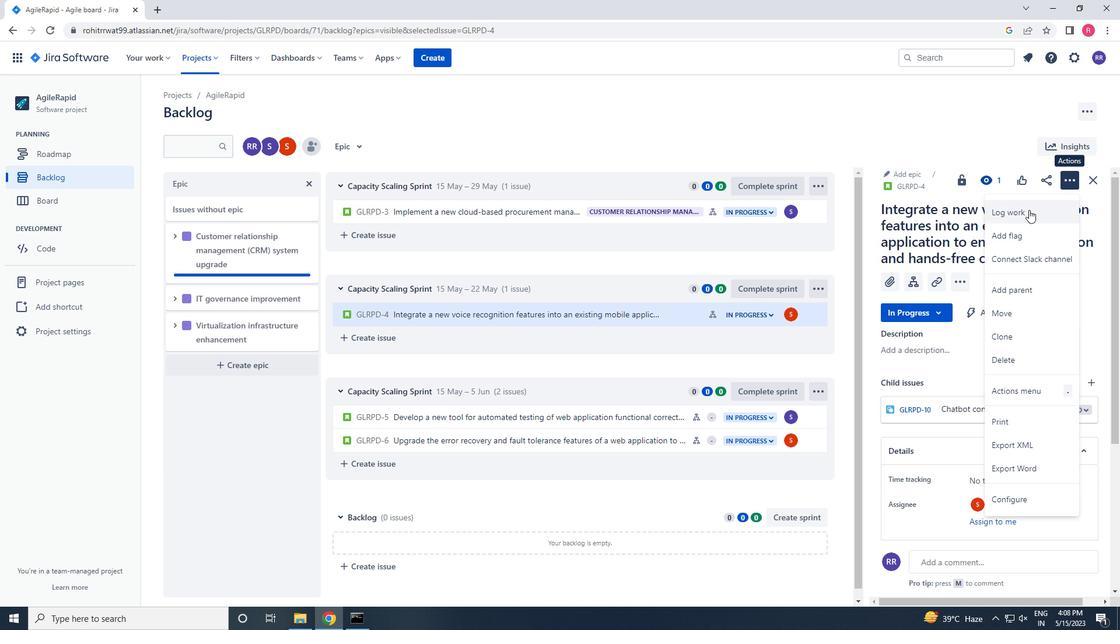 
Action: Mouse pressed left at (1025, 213)
Screenshot: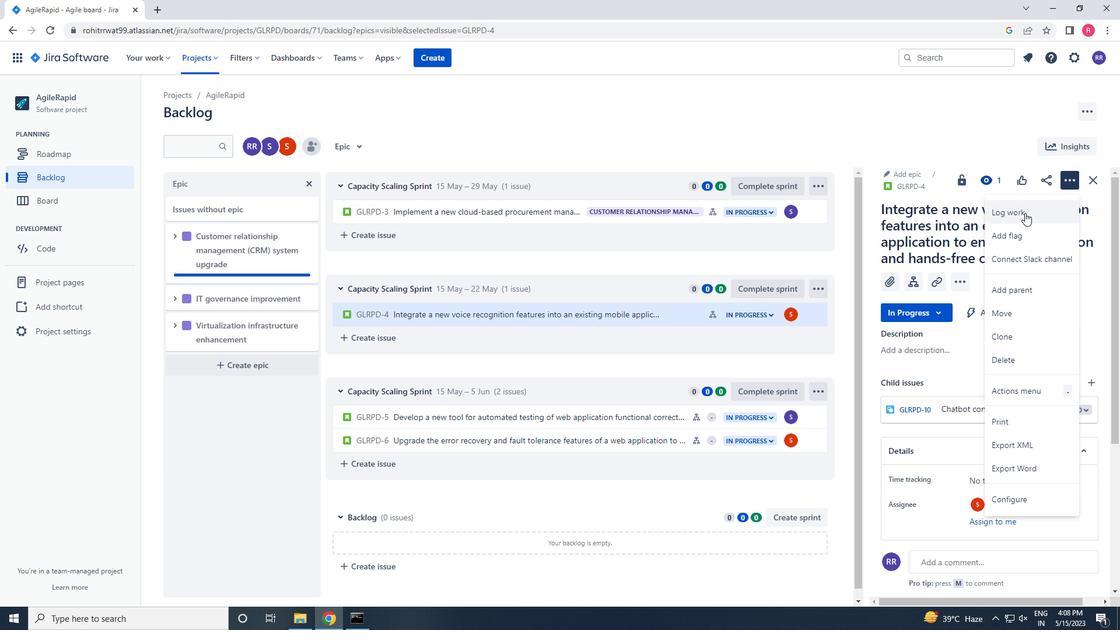 
Action: Mouse moved to (1025, 213)
Screenshot: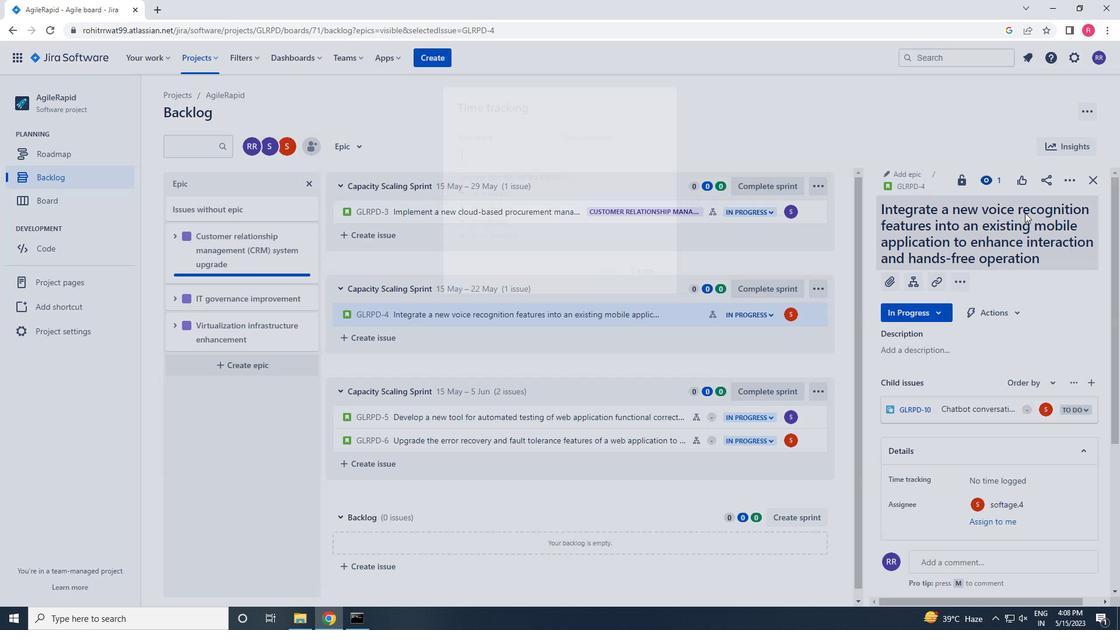 
Action: Key pressed 3w5d<Key.space>10h<Key.space>42m<Key.tab>5w
Screenshot: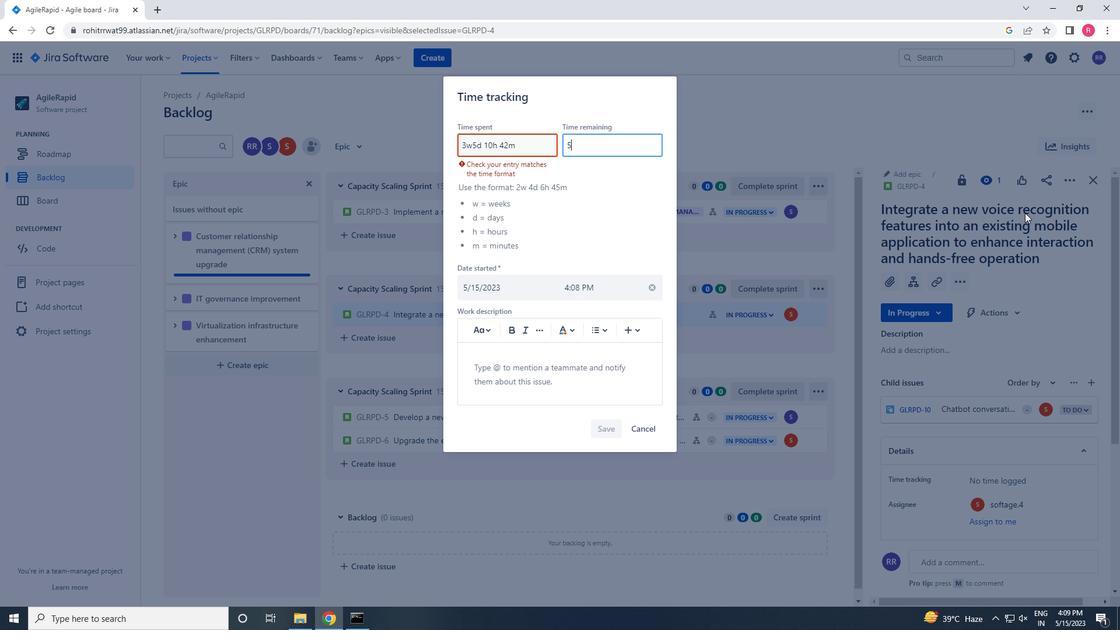 
Action: Mouse moved to (471, 157)
Screenshot: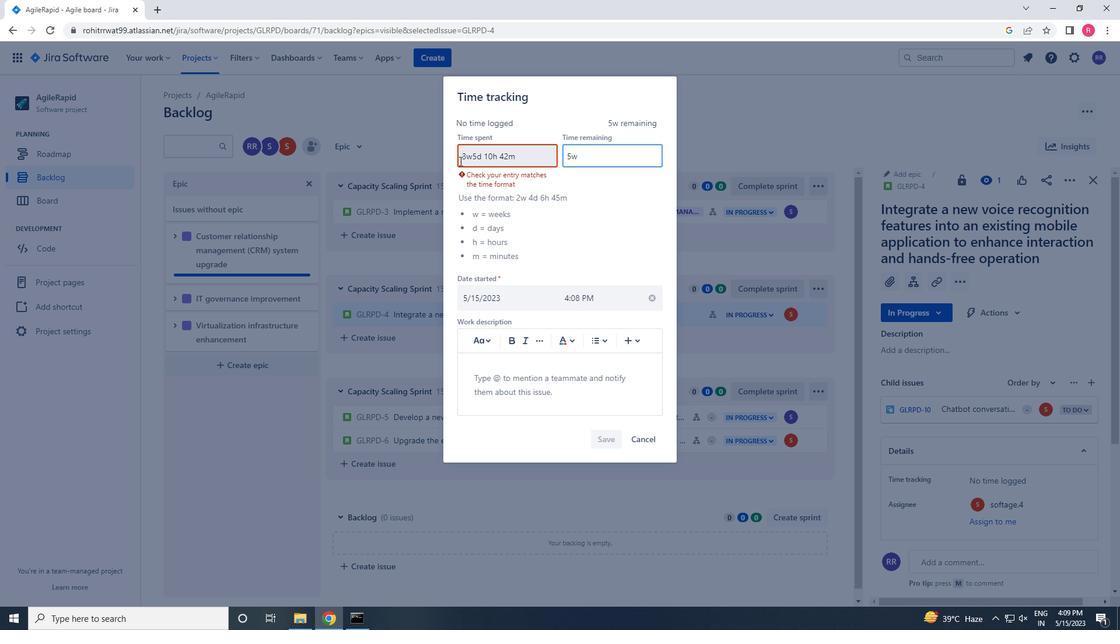 
Action: Mouse pressed left at (471, 157)
Screenshot: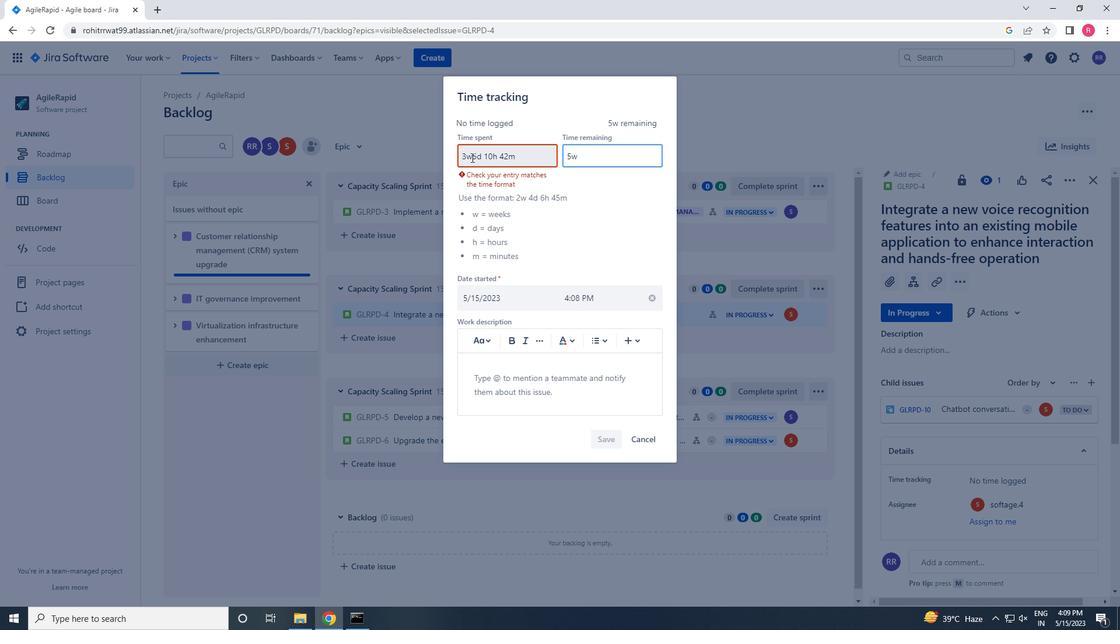 
Action: Key pressed <Key.space><Key.tab><Key.right><Key.space>6d<Key.space>23h<Key.space>17m
Screenshot: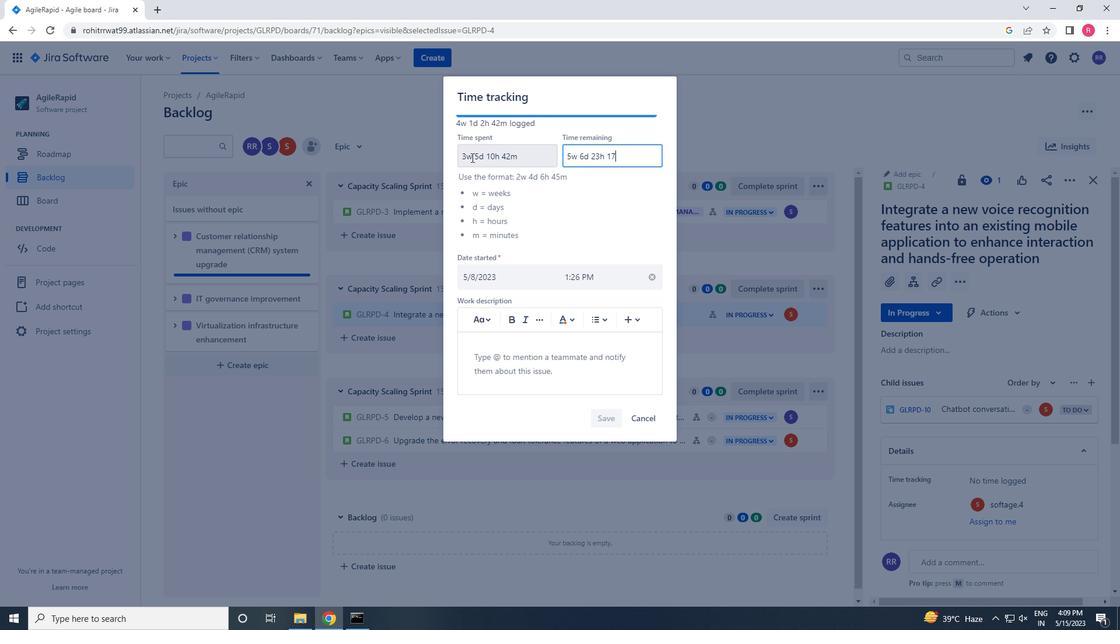
Action: Mouse moved to (605, 426)
Screenshot: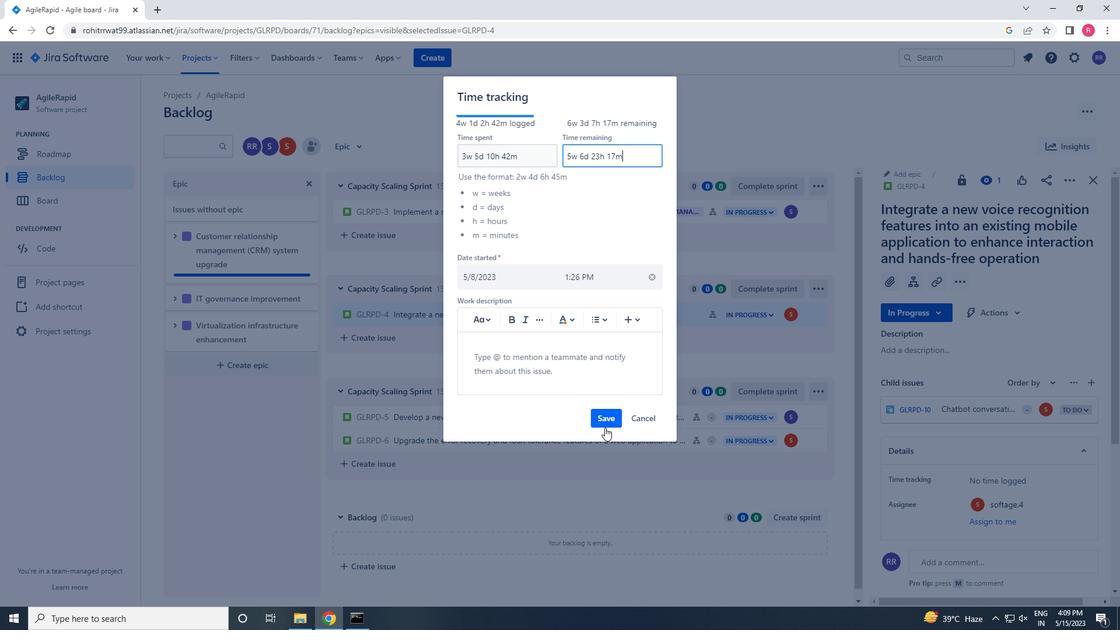 
Action: Mouse pressed left at (605, 426)
Screenshot: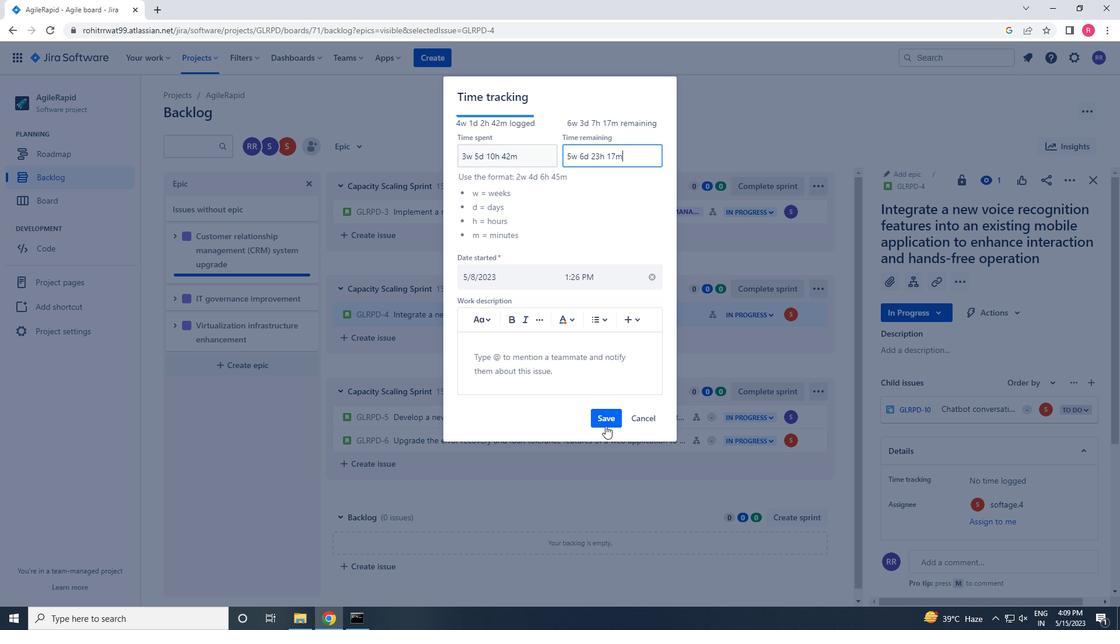 
Action: Mouse moved to (1067, 183)
Screenshot: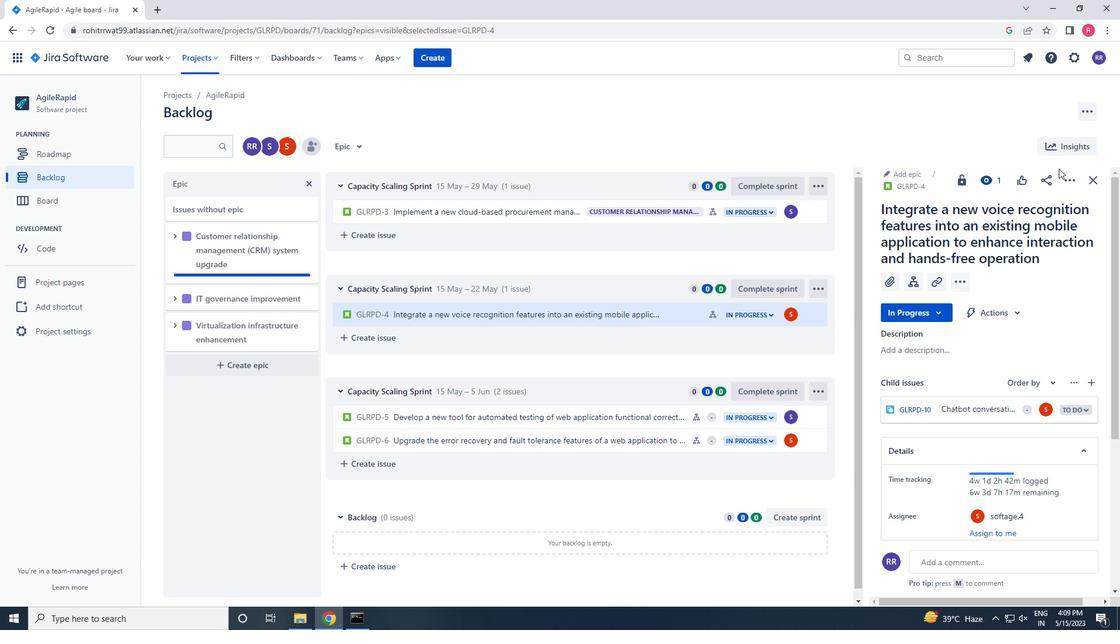 
Action: Mouse pressed left at (1067, 183)
Screenshot: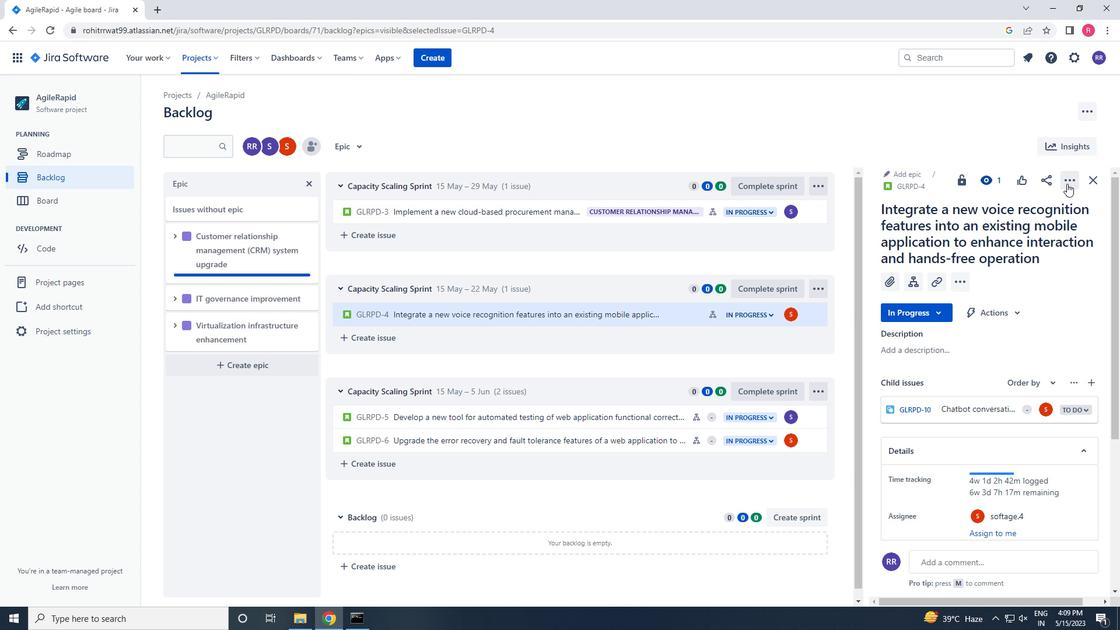 
Action: Mouse moved to (1011, 345)
Screenshot: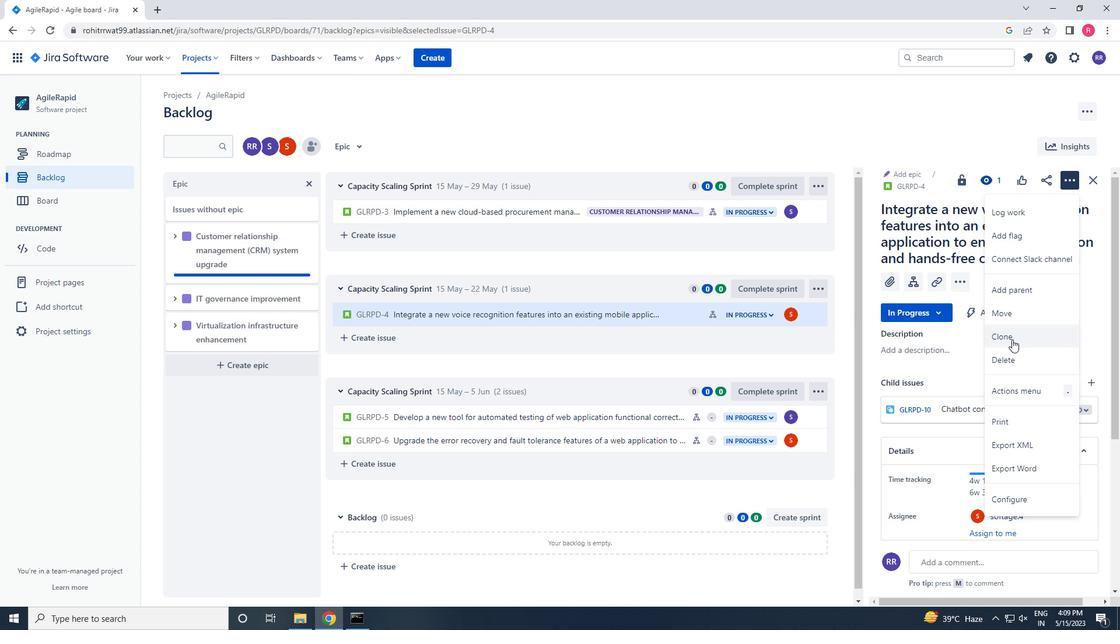 
Action: Mouse pressed left at (1011, 345)
Screenshot: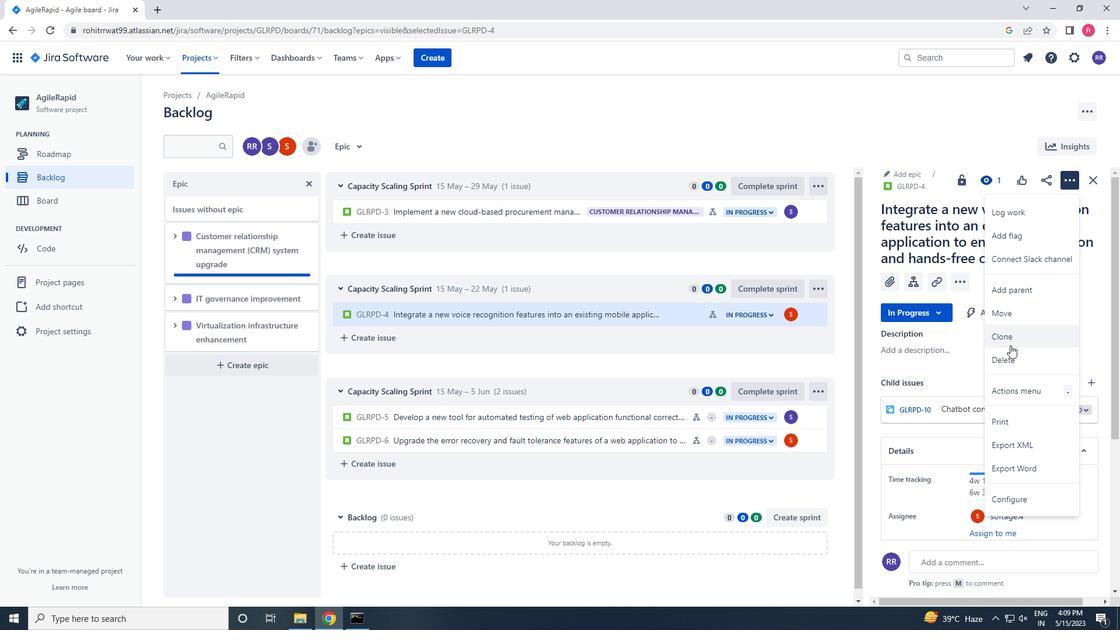 
Action: Mouse moved to (645, 245)
Screenshot: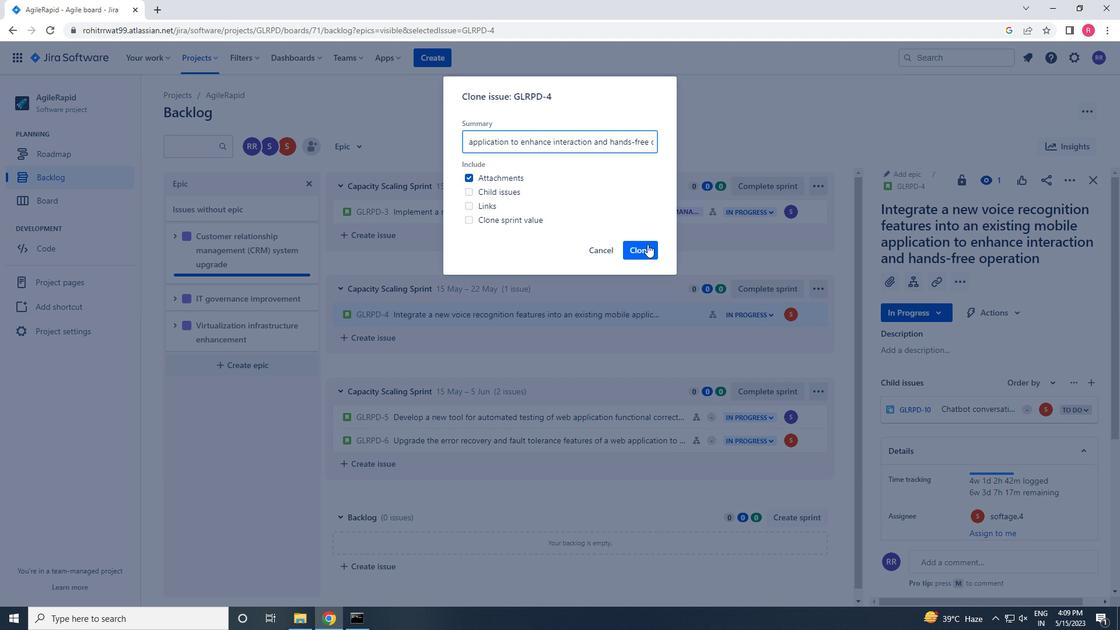 
Action: Mouse pressed left at (645, 245)
Screenshot: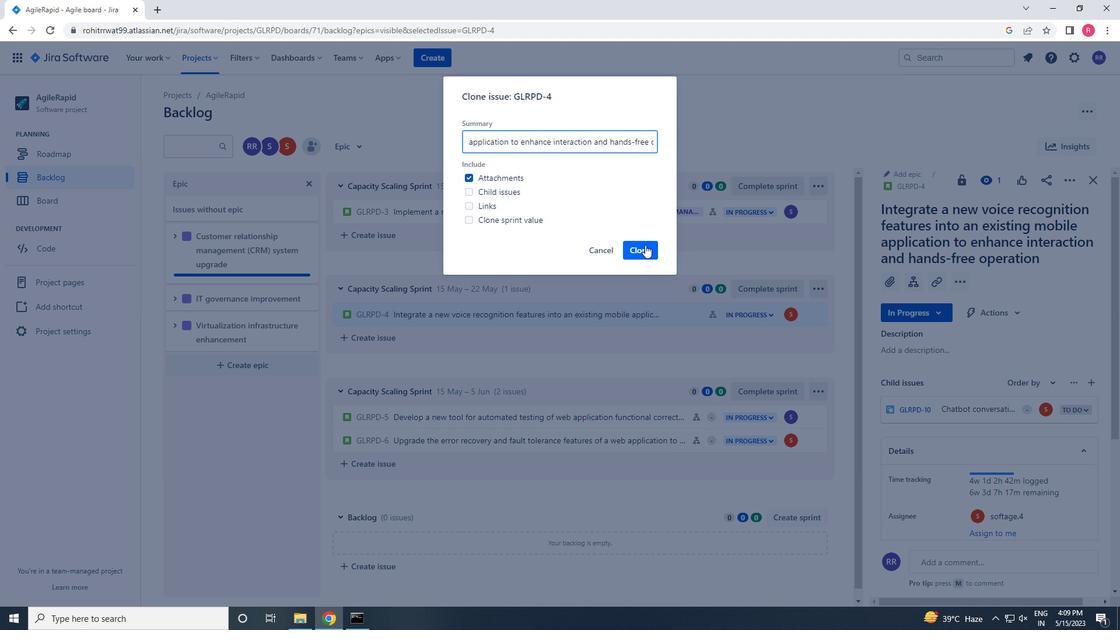 
Action: Mouse moved to (662, 316)
Screenshot: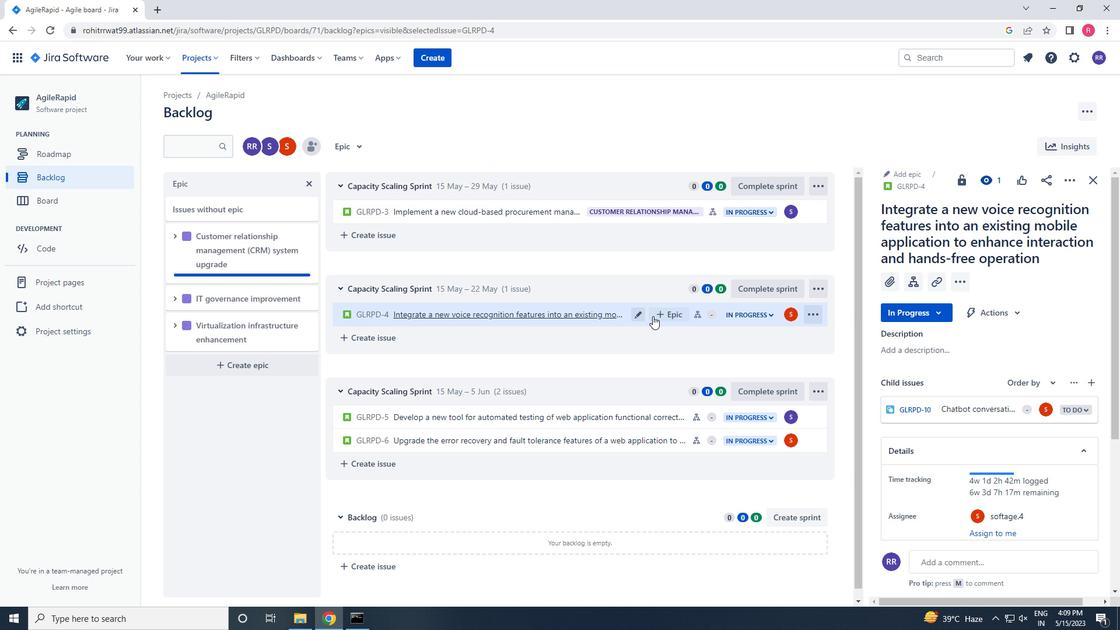 
Action: Mouse pressed left at (662, 316)
Screenshot: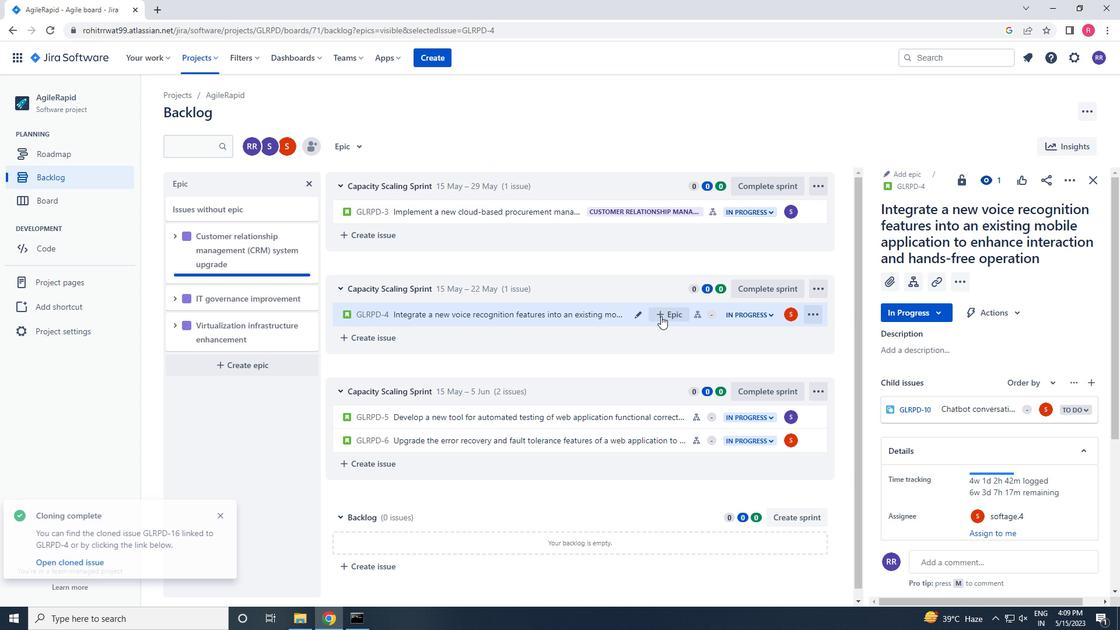 
Action: Mouse moved to (689, 405)
Screenshot: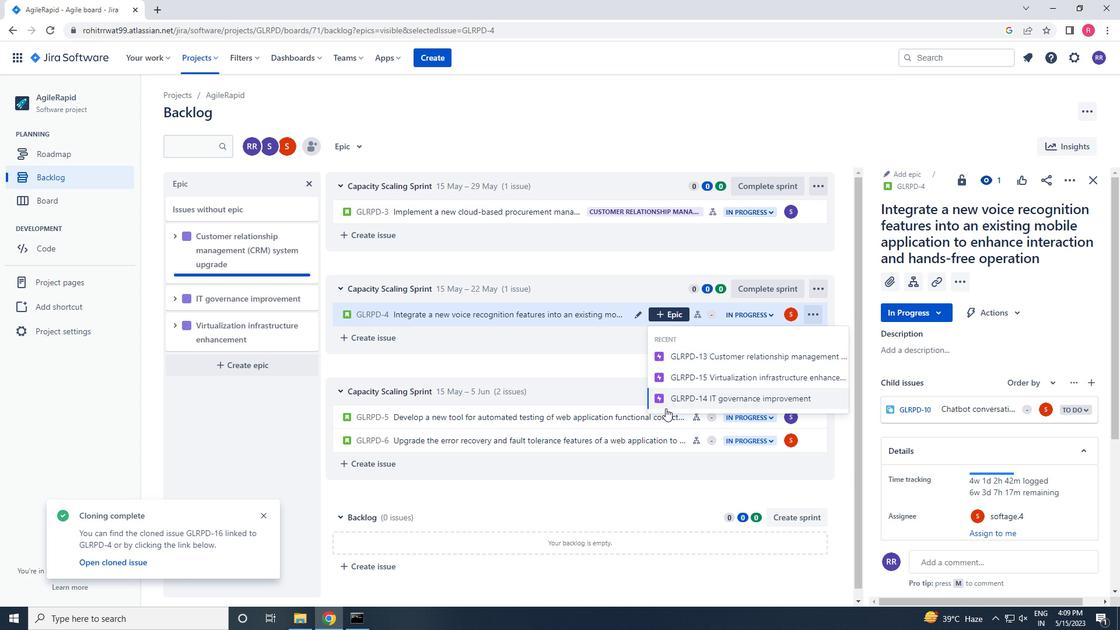 
Action: Mouse pressed left at (689, 405)
Screenshot: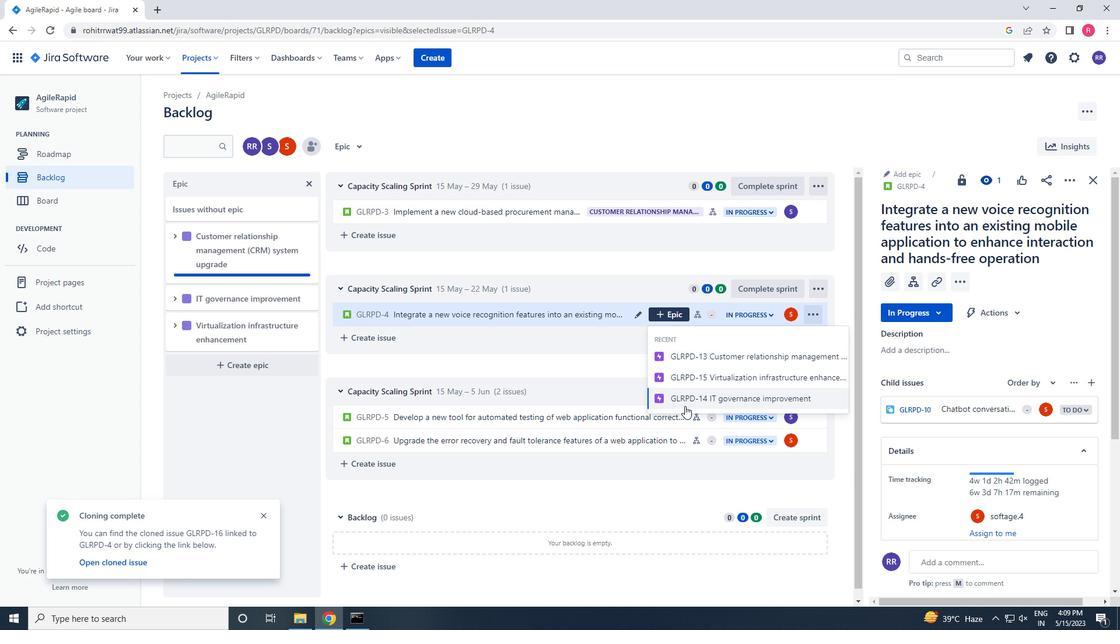 
Action: Mouse moved to (689, 405)
Screenshot: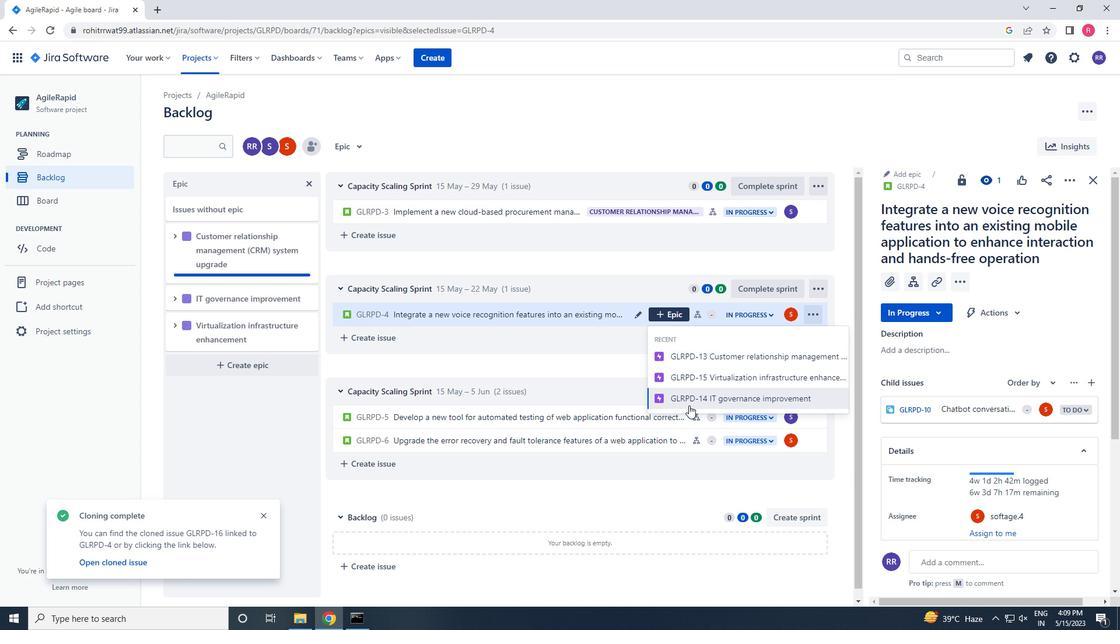 
